 Task: Open an excel sheet with  and write heading  Customer order data  Add 10 people name:-  'David White, Emily Green, Andrew Baker, Madison Evans, Logan King, Grace Hill, Gabriel Young, Elizabeth Flores, Samuel Reed, Avery Nelson. ' in April Last week sales are  10020 to 20050. customer order name:-  Nike shoe, Adidas shoe, Gucci T-shirt, Louis Vuitton bag, Zara Shirt, H&M jeans, Chanel perfume, Versace perfume, Ralph Lauren, Prada Shirtcustomer order price in between:-  10000 to 15000. Save page auditingSalesTrends_2024
Action: Mouse moved to (105, 106)
Screenshot: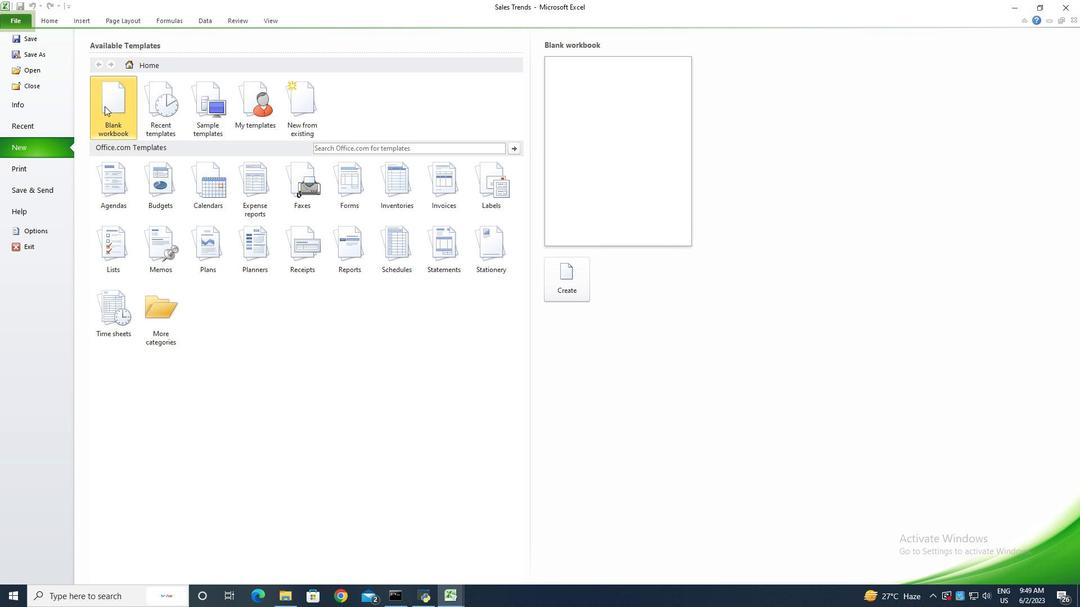 
Action: Mouse pressed left at (105, 106)
Screenshot: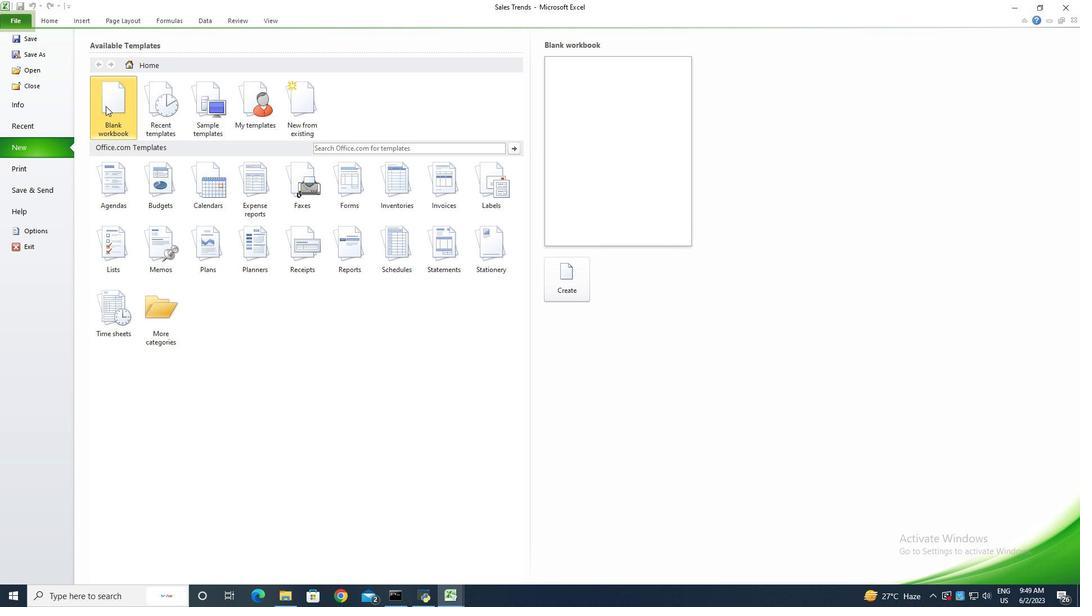
Action: Mouse moved to (540, 281)
Screenshot: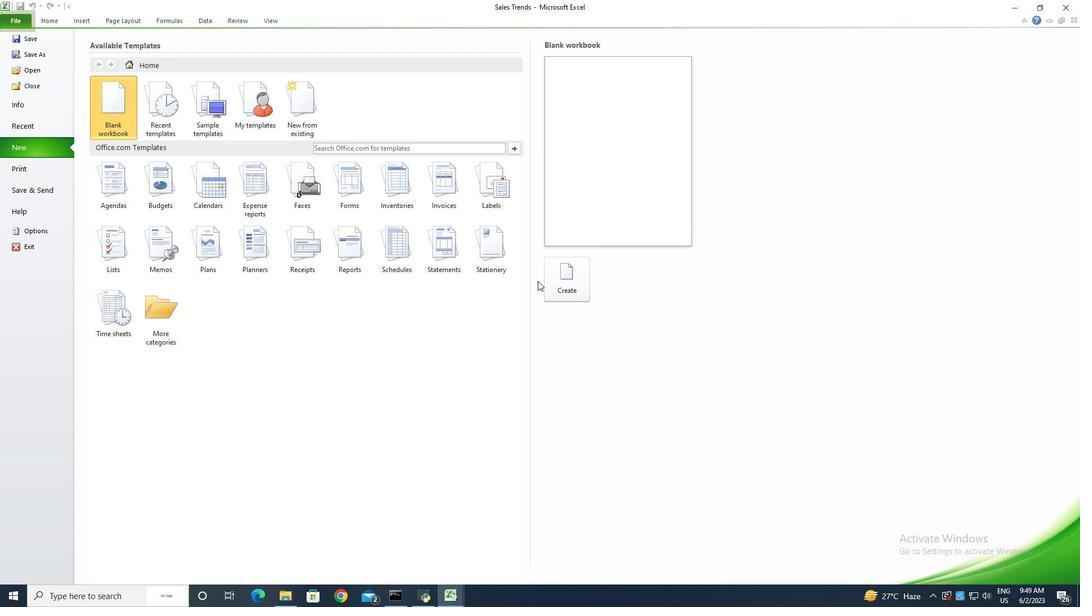 
Action: Mouse pressed left at (540, 281)
Screenshot: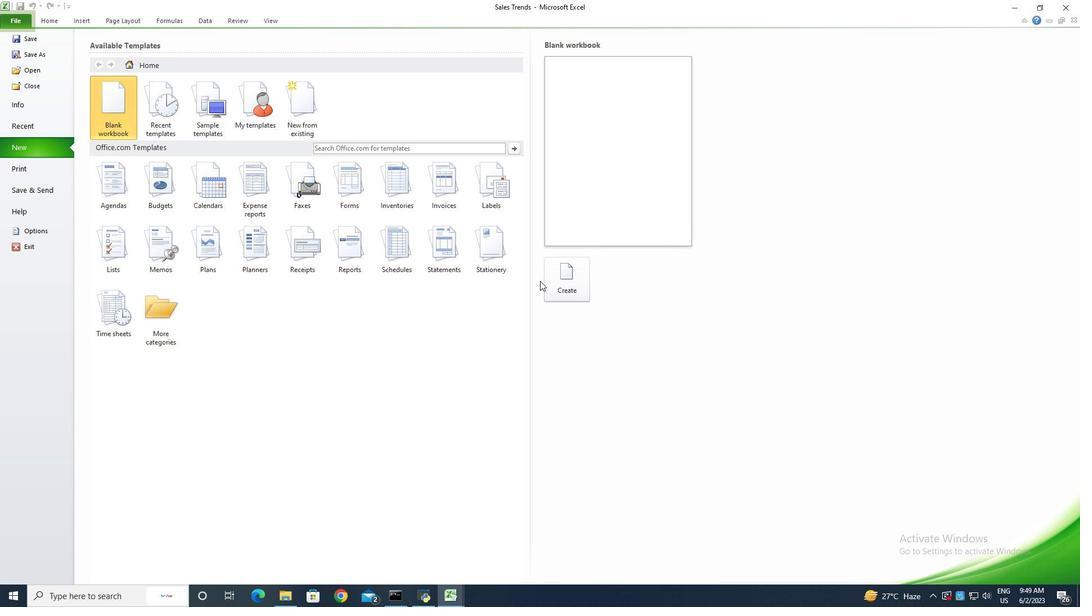 
Action: Mouse moved to (558, 283)
Screenshot: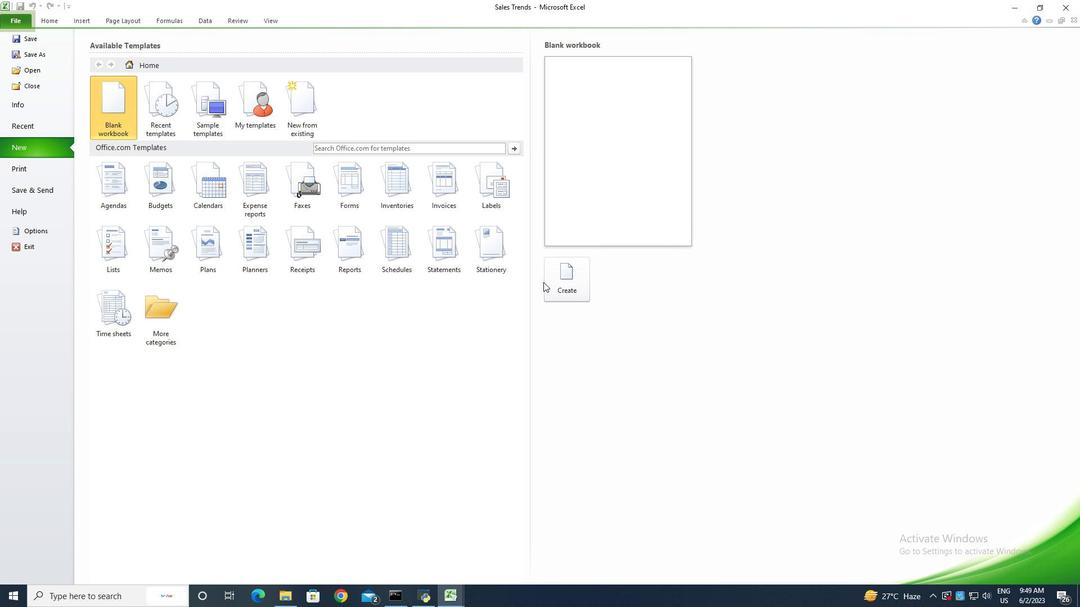 
Action: Mouse pressed left at (558, 283)
Screenshot: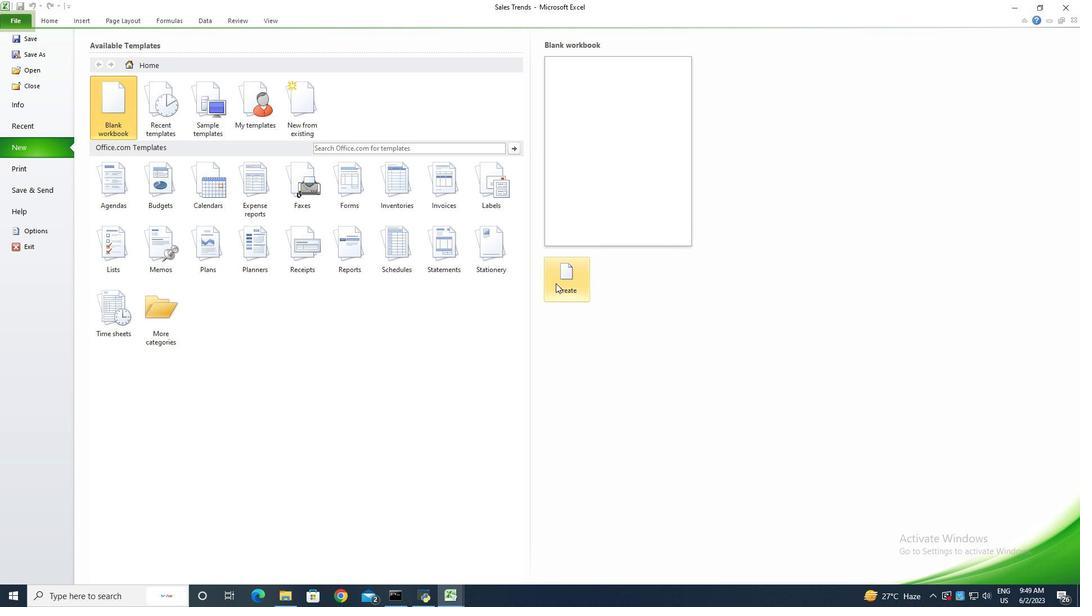 
Action: Key pressed <Key.shift><Key.shift>Cusat<Key.backspace><Key.backspace>tomer<Key.space><Key.shift><Key.shift><Key.shift><Key.shift>Order<Key.space><Key.shift><Key.shift><Key.shift><Key.shift>Data<Key.enter><Key.shift>Pepole<Key.space><Key.shift>Name<Key.enter><Key.shift><Key.shift><Key.shift><Key.shift><Key.shift>David<Key.space><Key.shift>WHITE<Key.enter><Key.shift><Key.shift><Key.shift><Key.shift><Key.shift><Key.shift><Key.shift><Key.shift><Key.shift>Emily<Key.space><Key.shift>Green<Key.enter><Key.shift>Andrew<Key.space><Key.shift>Baker<Key.enter><Key.shift>Madison<Key.space><Key.shift>Evans<Key.enter><Key.shift>Logan<Key.space><Key.shift>Kinhg<Key.backspace><Key.backspace>g<Key.enter><Key.shift>Grace<Key.space><Key.shift>Hill<Key.enter><Key.shift>Gabriel<Key.space><Key.shift>Young<Key.enter><Key.shift><Key.shift><Key.shift><Key.shift><Key.shift><Key.shift><Key.shift><Key.shift><Key.shift><Key.shift><Key.shift>eli<Key.backspace><Key.backspace><Key.backspace><Key.shift><Key.shift><Key.shift><Key.shift><Key.shift><Key.shift>eliza<Key.backspace><Key.backspace><Key.backspace><Key.backspace><Key.backspace><Key.backspace><Key.shift><Key.shift><Key.shift><Key.shift><Key.shift><Key.shift><Key.shift><Key.shift><Key.shift><Key.shift><Key.shift><Key.shift><Key.shift><Key.shift><Key.shift><Key.shift><Key.shift><Key.shift><Key.shift><Key.shift><Key.shift><Key.shift><Key.shift><Key.shift><Key.shift><Key.shift><Key.shift><Key.shift><Key.shift><Key.shift><Key.shift><Key.shift><Key.shift><Key.shift><Key.shift><Key.shift><Key.shift><Key.shift><Key.shift><Key.shift>Eli<Key.shift><Key.shift><Key.shift>zabeth<Key.space><Key.shift><Key.shift><Key.shift><Key.shift><Key.shift><Key.shift><Key.shift>Flores<Key.enter><Key.shift><Key.shift>Samuel<Key.space><Key.shift>Reed<Key.enter><Key.shift>Avery<Key.space><Key.shift>Nelson
Screenshot: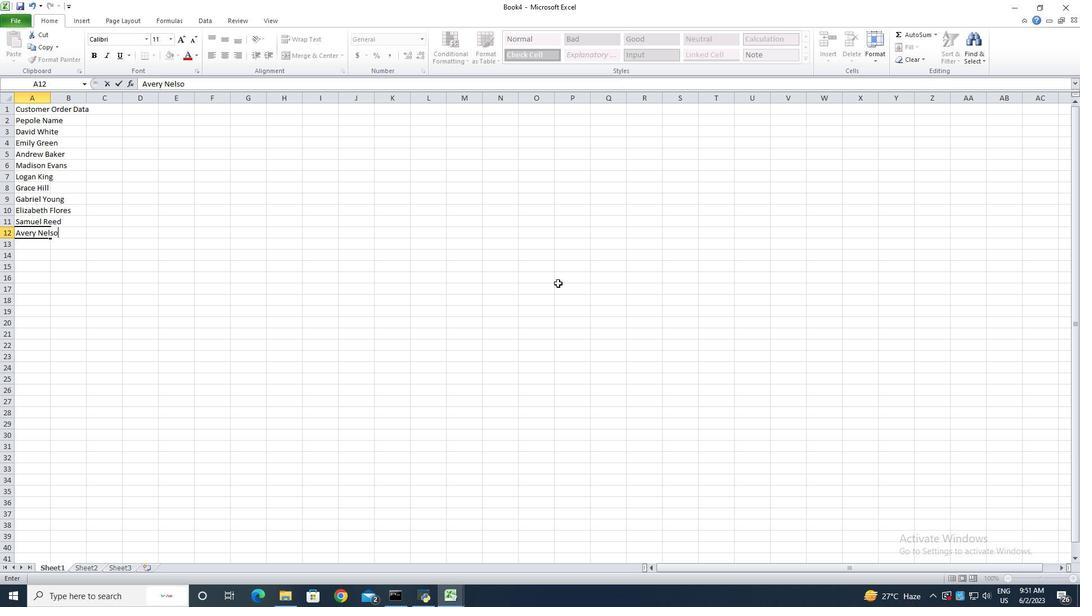 
Action: Mouse moved to (50, 97)
Screenshot: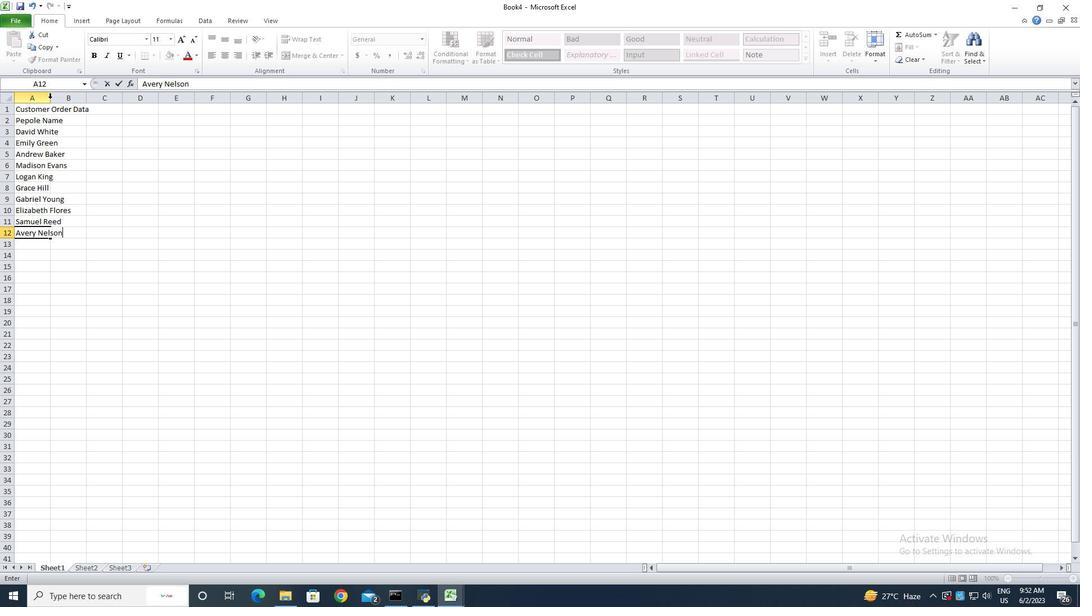 
Action: Key pressed <Key.enter>
Screenshot: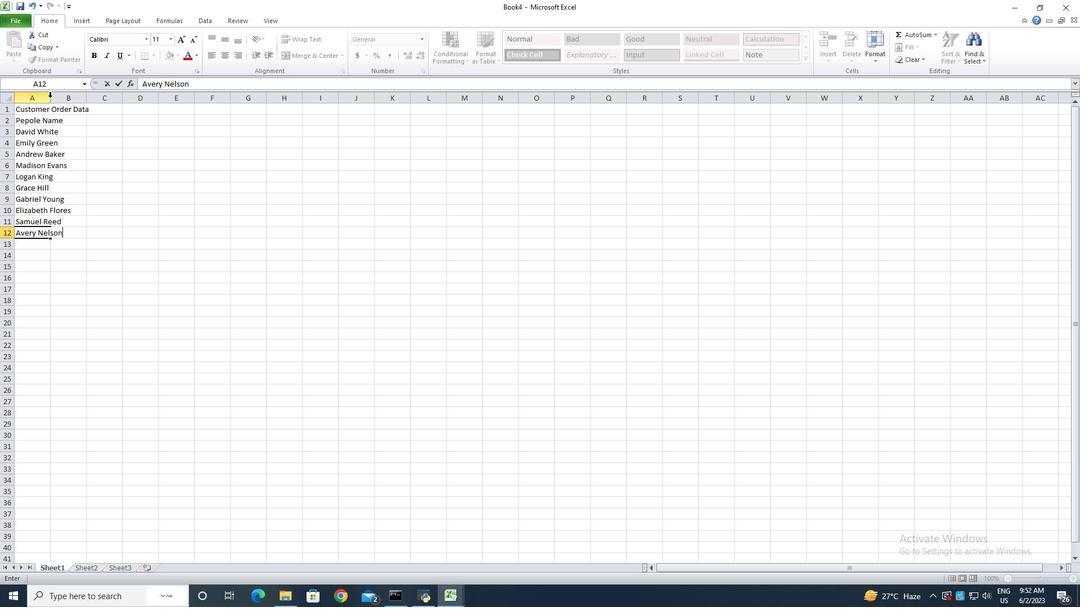 
Action: Mouse pressed left at (50, 97)
Screenshot: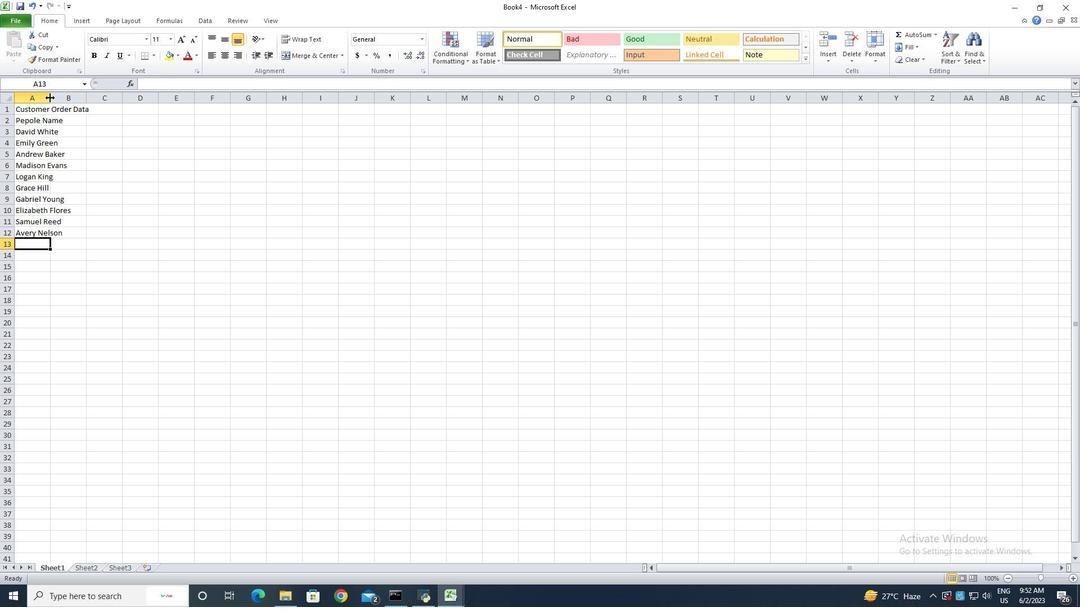 
Action: Mouse pressed left at (50, 97)
Screenshot: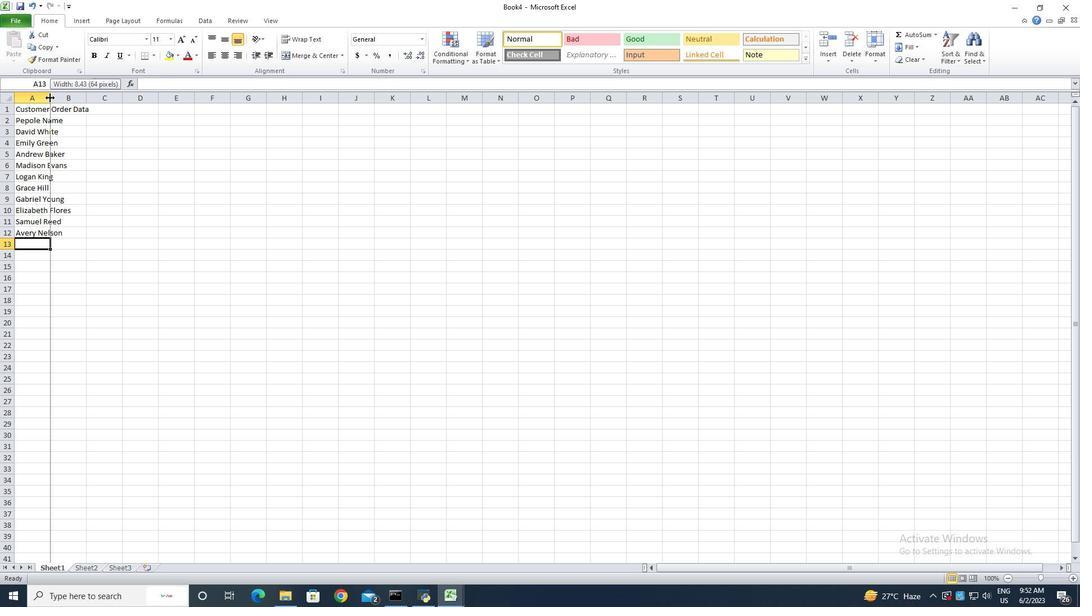 
Action: Mouse moved to (107, 123)
Screenshot: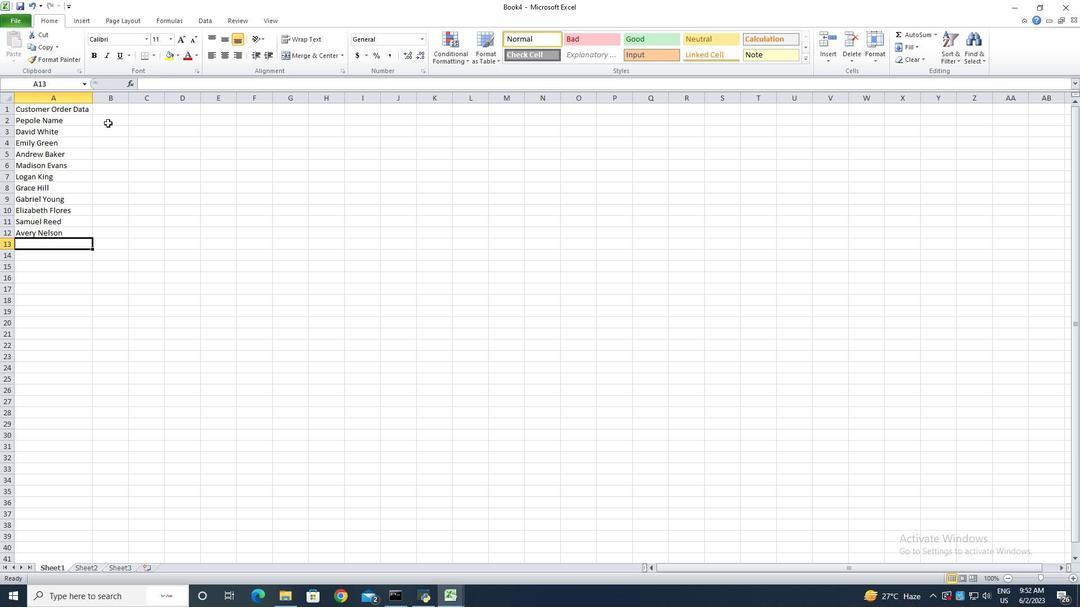 
Action: Mouse pressed left at (107, 123)
Screenshot: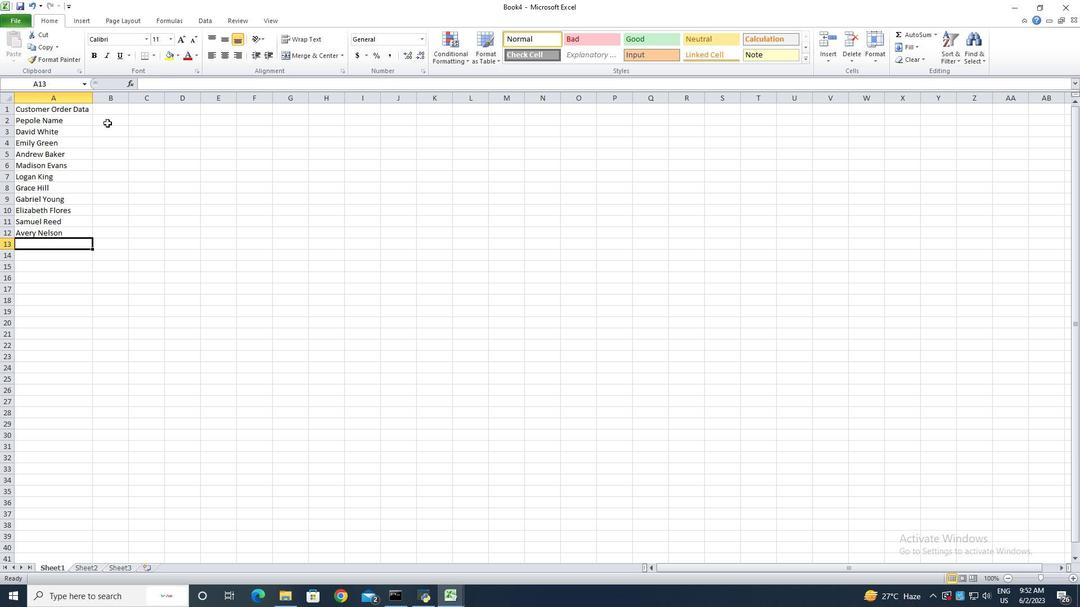 
Action: Mouse moved to (107, 122)
Screenshot: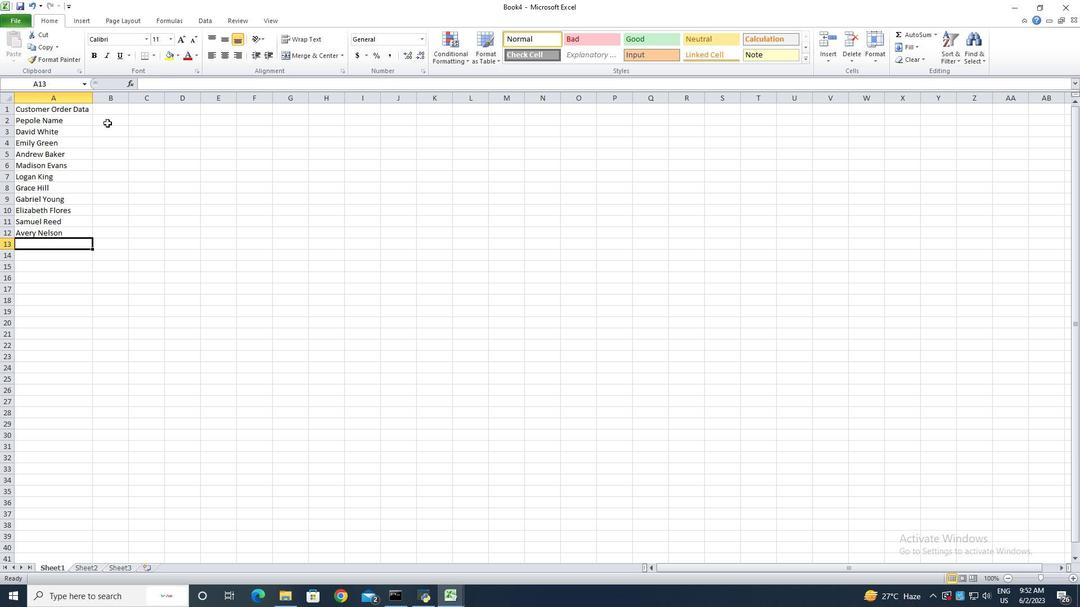 
Action: Key pressed <Key.shift><Key.shift><Key.shift><Key.shift><Key.shift><Key.shift>April<Key.space><Key.shift>Last<Key.space><Key.shift>Week<Key.space><Key.shift>Sales<Key.enter>10020<Key.enter>10050<Key.enter>10080<Key.enter>11000<Key.enter>13000<Key.enter>1450<Key.enter><Key.backspace><Key.up><Key.backspace>14500<Key.enter>16000<Key.enter>17000<Key.enter>19000<Key.enter>200050<Key.backspace><Key.backspace><Key.backspace>50<Key.enter>
Screenshot: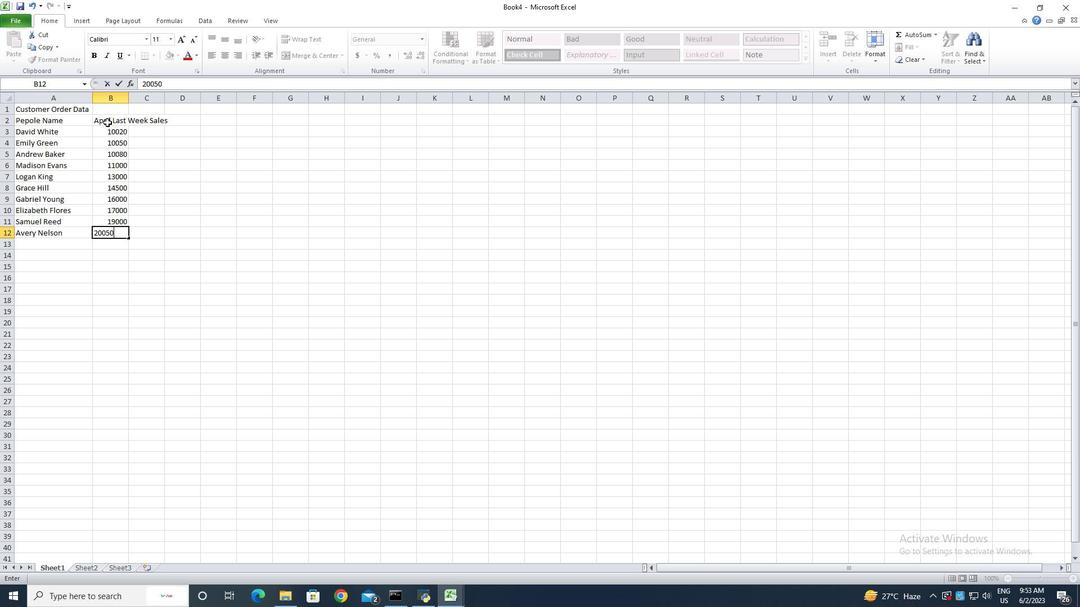 
Action: Mouse moved to (127, 95)
Screenshot: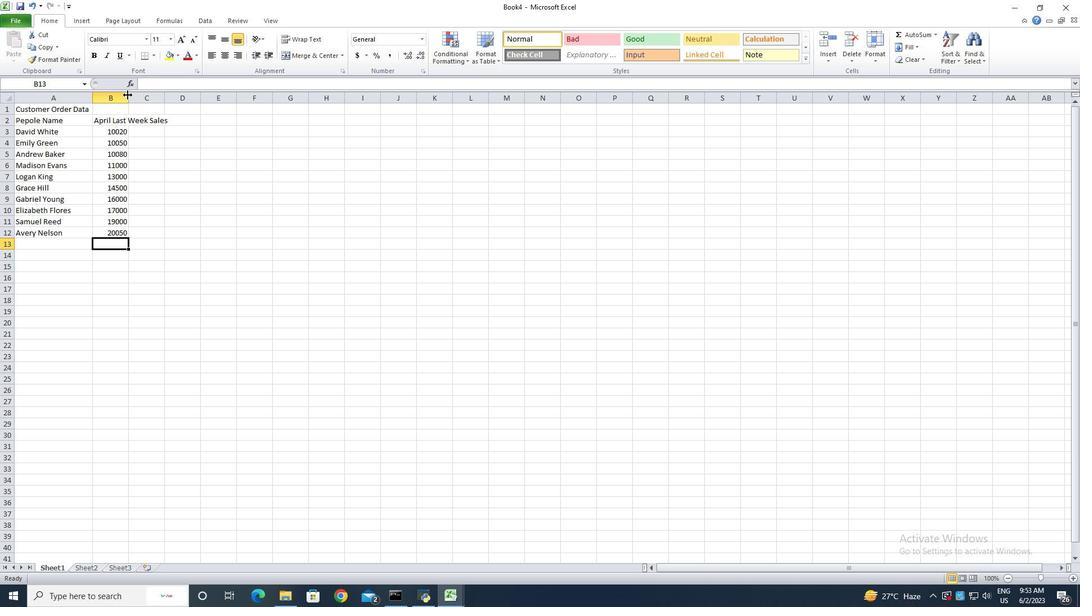
Action: Mouse pressed left at (127, 95)
Screenshot: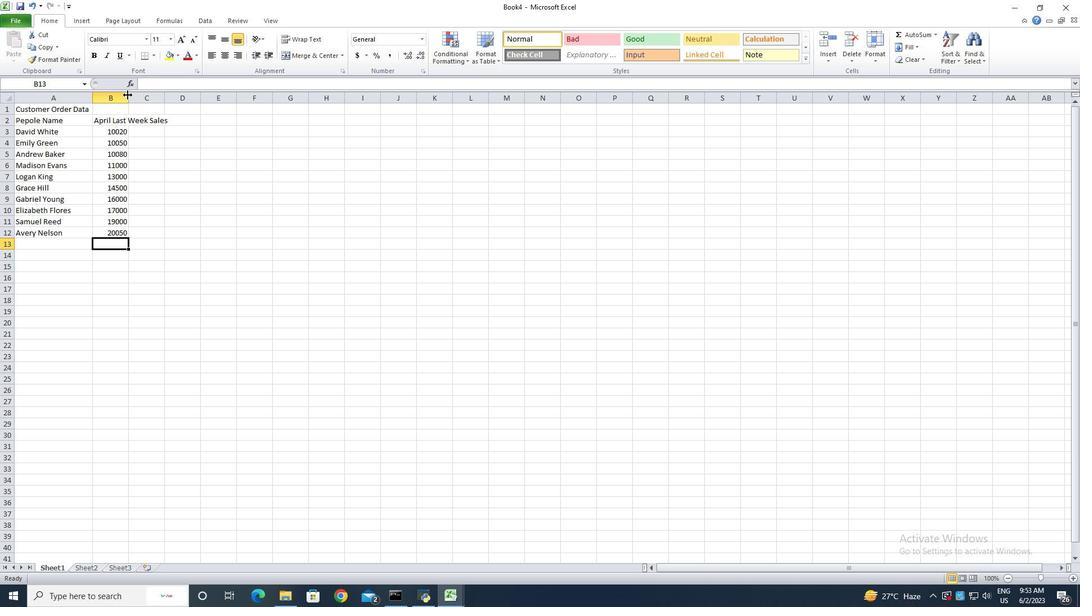 
Action: Mouse pressed left at (127, 95)
Screenshot: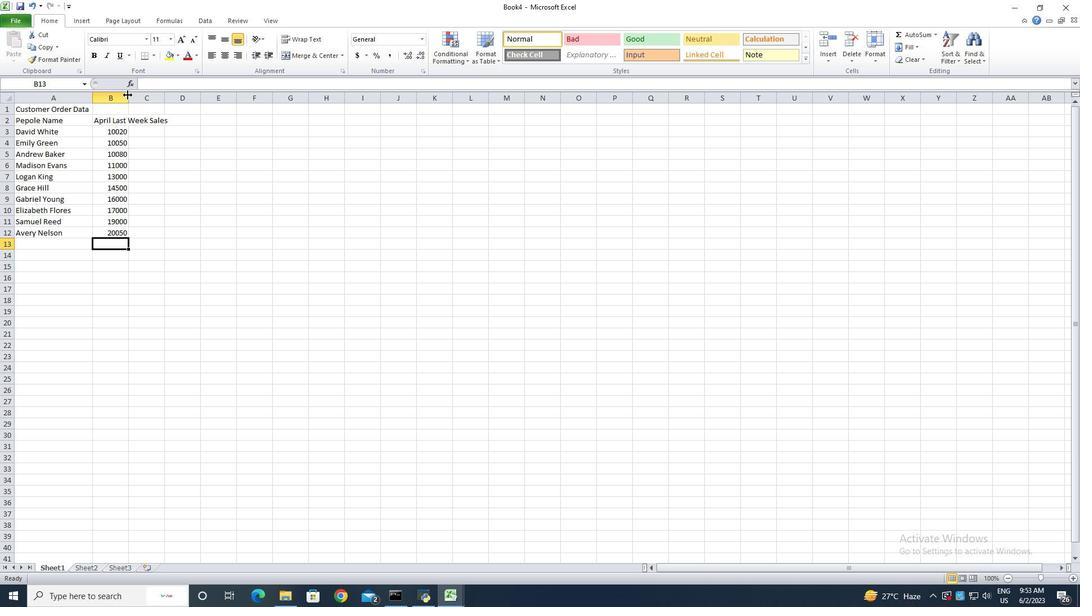 
Action: Mouse moved to (189, 121)
Screenshot: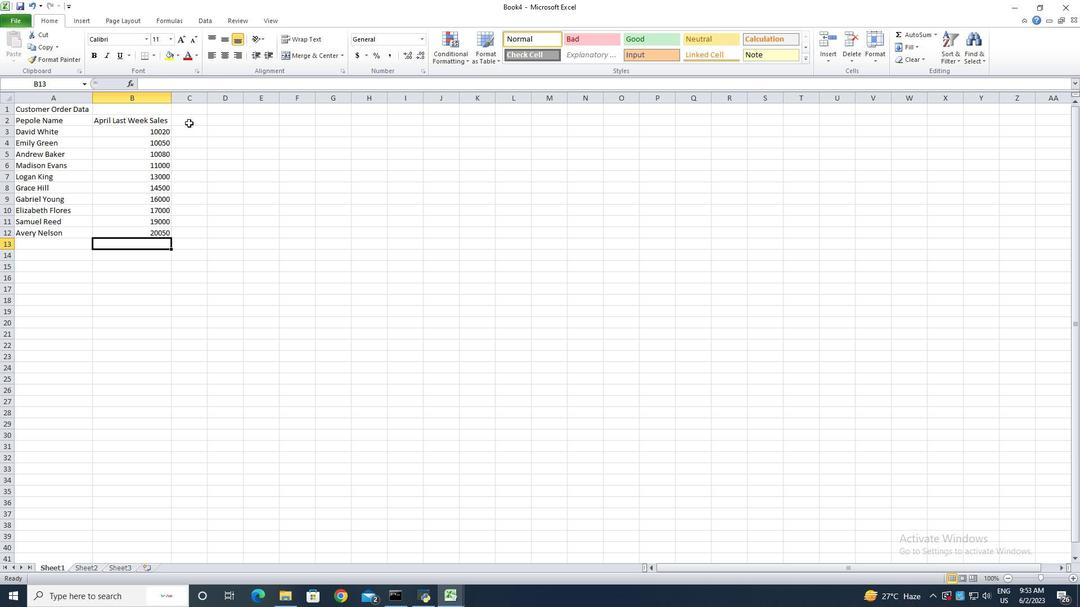 
Action: Mouse pressed left at (189, 121)
Screenshot: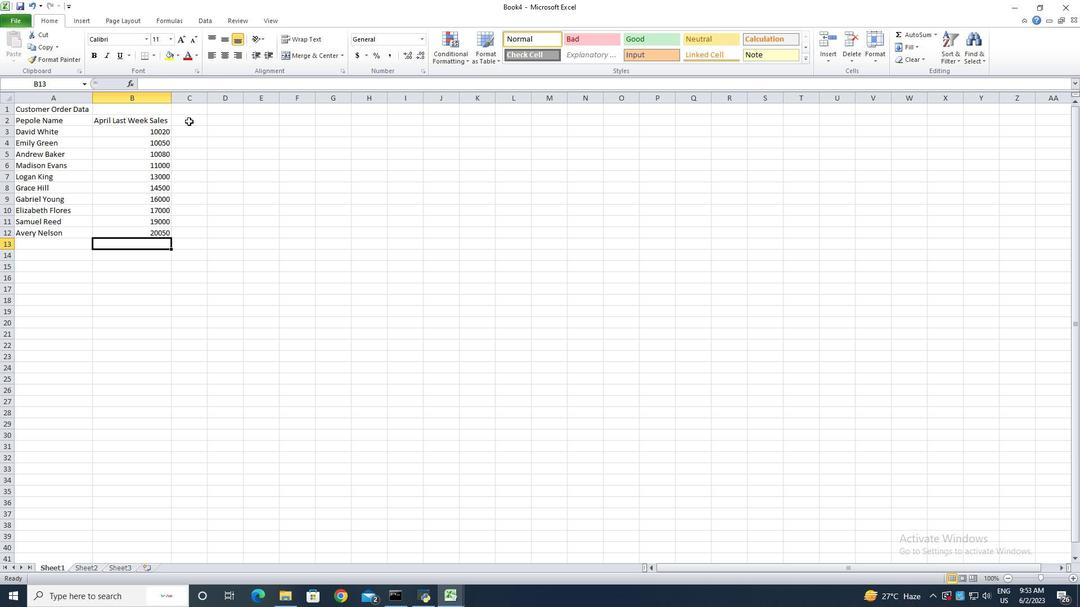 
Action: Key pressed <Key.shift>Customer<Key.space><Key.shift><Key.shift><Key.shift><Key.shift><Key.shift><Key.shift>Order<Key.space><Key.shift>Name<Key.enter><Key.shift><Key.shift><Key.shift><Key.shift><Key.shift><Key.shift><Key.shift><Key.shift><Key.shift>Noike<Key.space>shoe<Key.backspace><Key.backspace><Key.backspace><Key.backspace><Key.backspace><Key.backspace><Key.backspace><Key.backspace><Key.backspace>ike<Key.space><Key.shift>Shoe<Key.enter><Key.shift>Adidas<Key.space><Key.shift>Shoe<Key.enter><Key.shift><Key.shift><Key.shift><Key.shift><Key.shift><Key.shift><Key.shift><Key.shift><Key.shift>Gucci<Key.space><Key.shift>T-<Key.shift>Shiort<Key.backspace><Key.backspace><Key.backspace><Key.backspace>irt<Key.enter><Key.shift>Louis<Key.space><Key.shift>Vuiy<Key.backspace>tton<Key.space><Key.shift><Key.shift><Key.shift><Key.shift><Key.shift><Key.shift><Key.shift><Key.shift><Key.shift><Key.shift>Bag<Key.enter><Key.shift><Key.shift><Key.shift><Key.shift><Key.shift>Z<Key.shift>ara<Key.space><Key.shift>Shirt<Key.enter><Key.shift><Key.shift>H&M<Key.space><Key.shift><Key.shift>Jeans<Key.enter><Key.shift>Chanel<Key.space><Key.shift><Key.shift>Oerd<Key.backspace>fume<Key.enter><Key.shift>Versace<Key.space><Key.shift>Perfume<Key.enter><Key.shift><Key.shift><Key.shift><Key.shift><Key.shift><Key.shift><Key.shift><Key.shift><Key.shift><Key.shift>Ralph<Key.space><Key.shift><Key.shift><Key.shift><Key.shift><Key.shift><Key.shift><Key.shift><Key.shift><Key.shift>Lauren<Key.enter><Key.shift><Key.shift><Key.shift><Key.shift><Key.shift>Prada<Key.space><Key.shift><Key.shift><Key.shift><Key.shift><Key.shift><Key.shift><Key.shift><Key.shift><Key.shift><Key.shift><Key.shift><Key.shift><Key.shift><Key.shift><Key.shift><Key.shift><Key.shift><Key.shift><Key.shift><Key.shift><Key.shift><Key.shift><Key.shift><Key.shift><Key.shift><Key.shift><Key.shift><Key.shift>Shirts
Screenshot: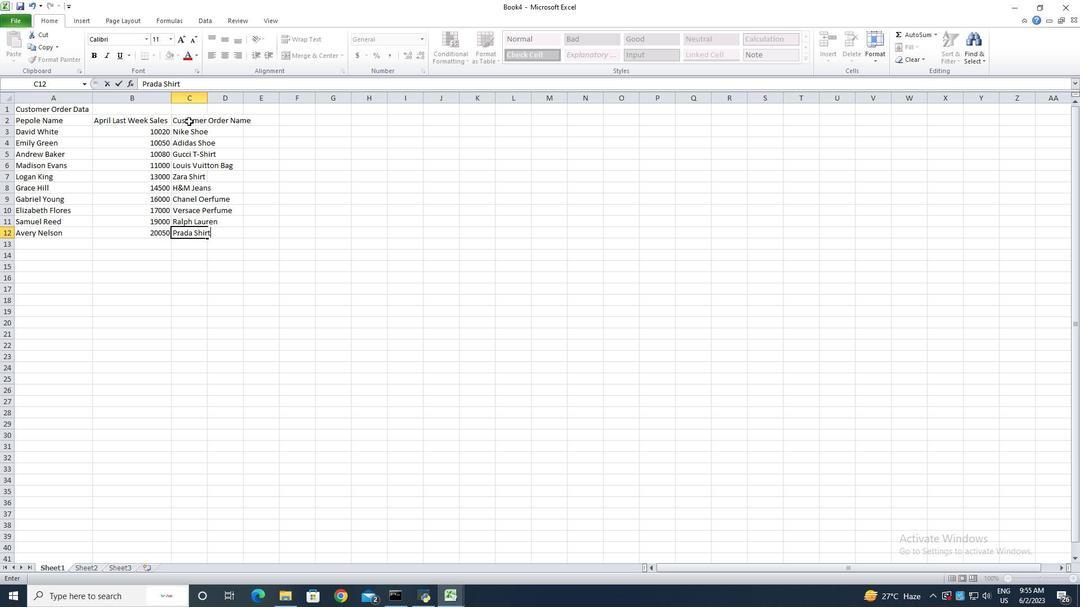 
Action: Mouse moved to (210, 140)
Screenshot: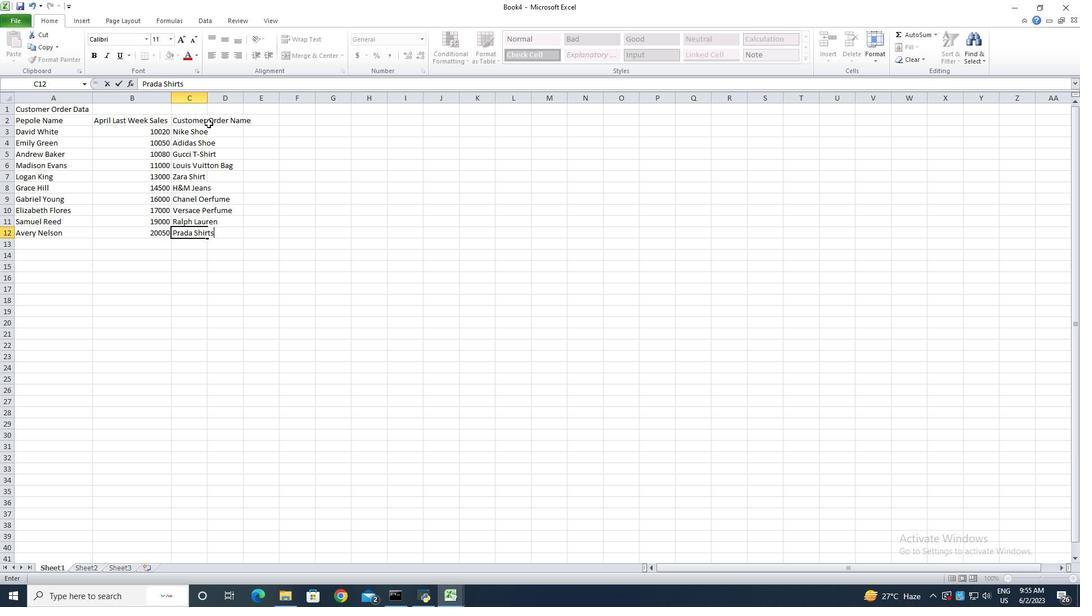 
Action: Key pressed <Key.enter>
Screenshot: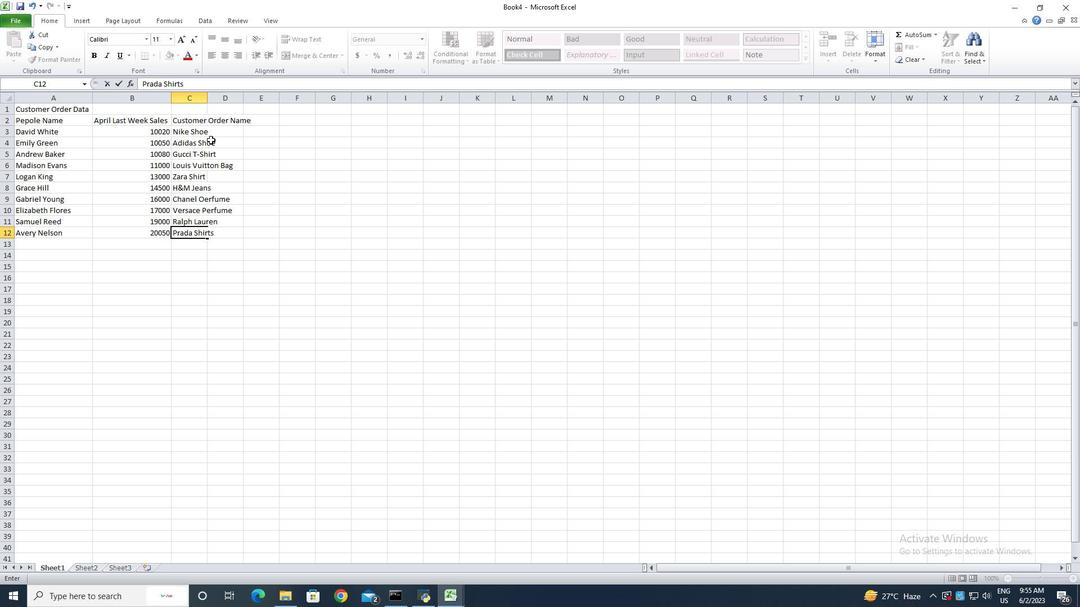 
Action: Mouse moved to (209, 99)
Screenshot: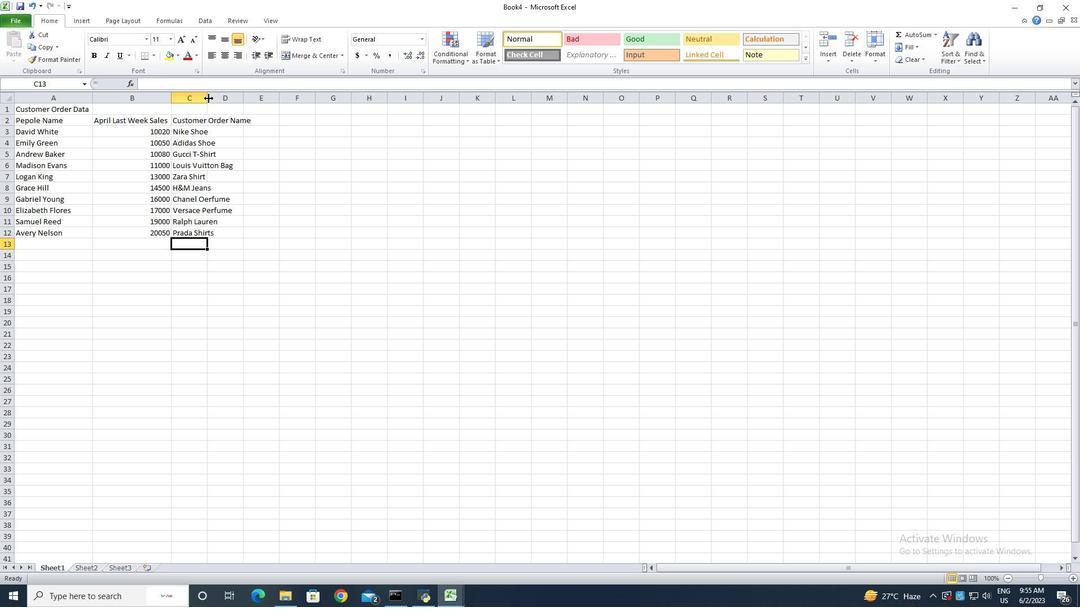 
Action: Mouse pressed left at (209, 99)
Screenshot: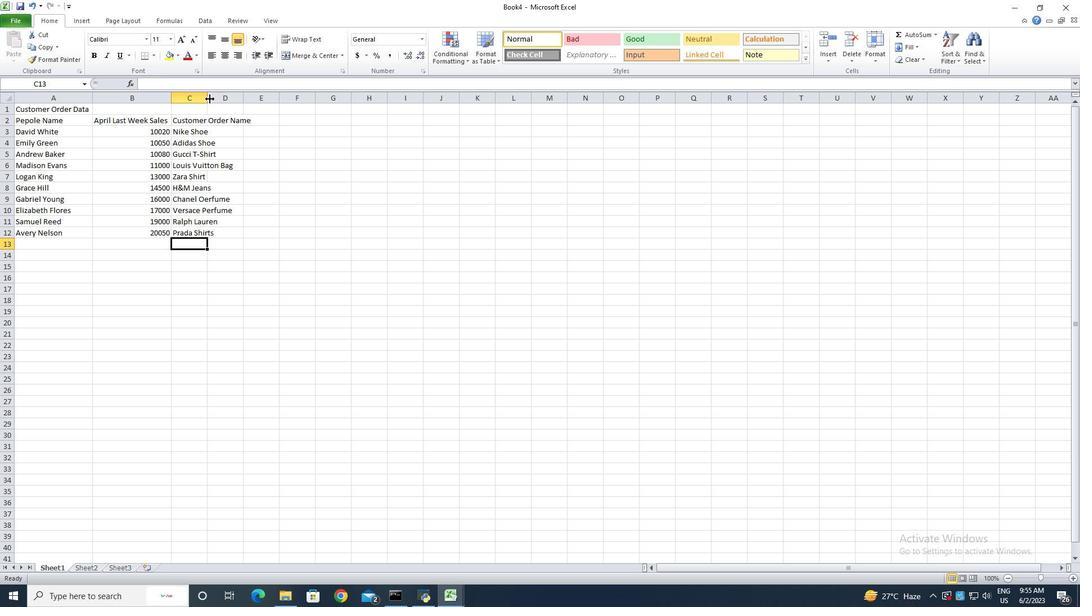 
Action: Mouse pressed left at (209, 99)
Screenshot: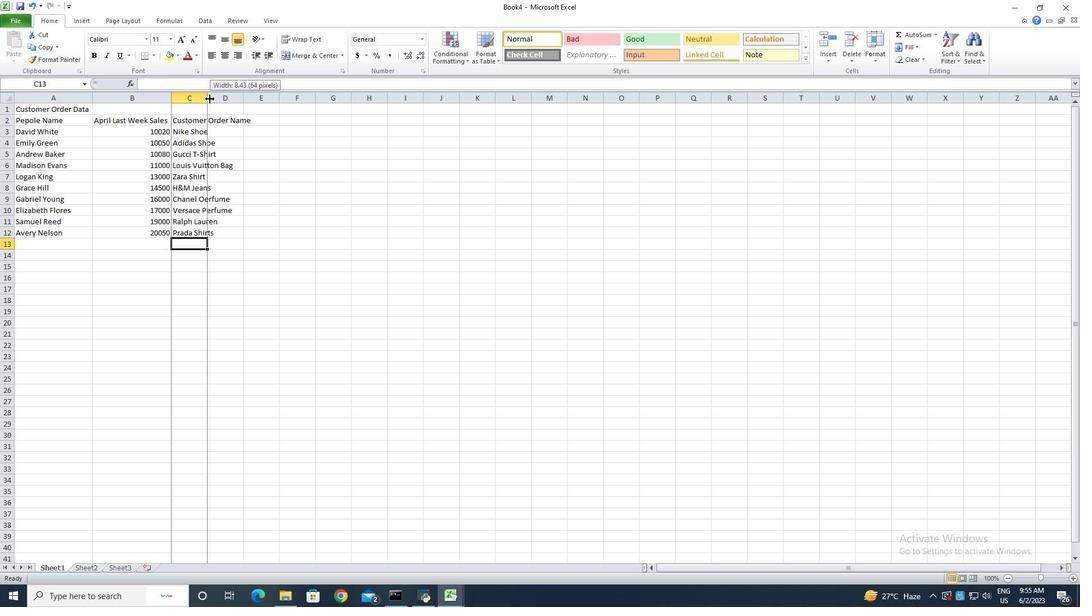 
Action: Mouse moved to (266, 122)
Screenshot: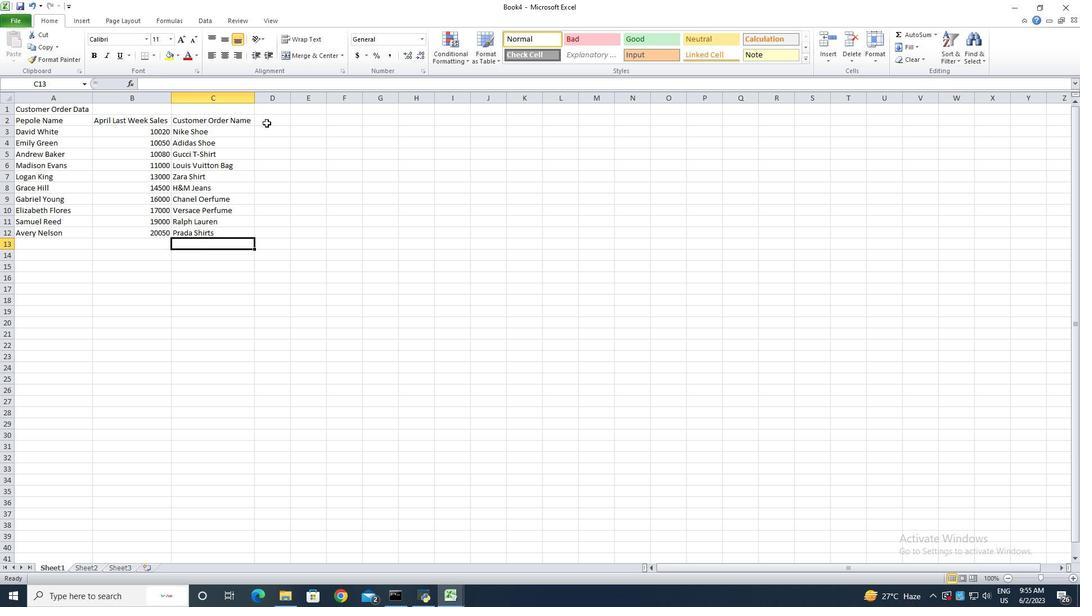 
Action: Mouse pressed left at (266, 122)
Screenshot: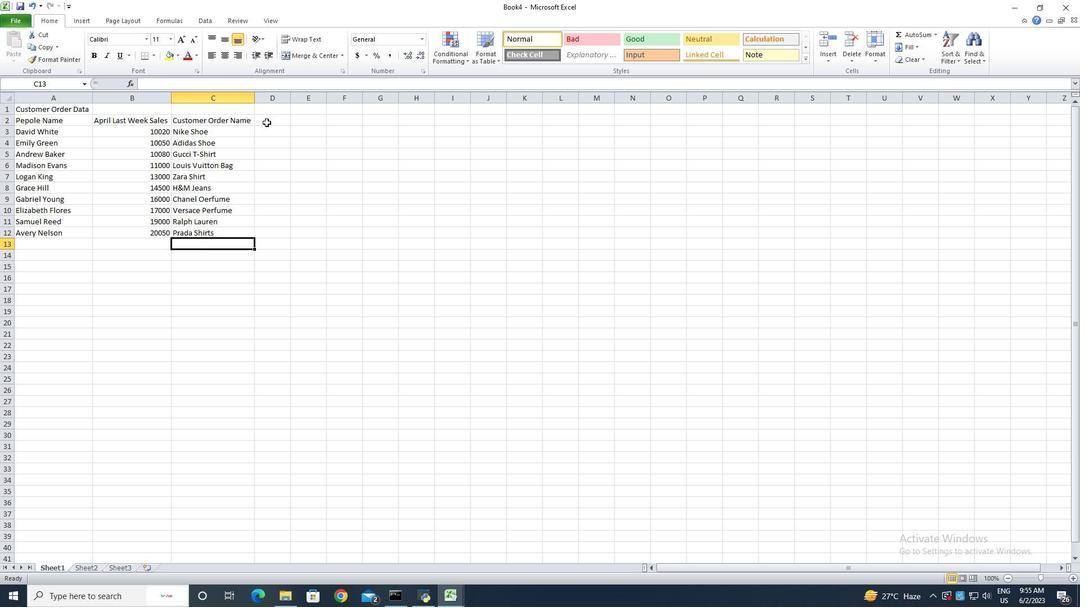 
Action: Key pressed <Key.shift><Key.shift><Key.shift><Key.shift><Key.shift><Key.shift><Key.shift><Key.shift><Key.shift><Key.shift><Key.shift><Key.shift><Key.shift><Key.shift><Key.shift><Key.shift><Key.shift><Key.shift><Key.shift><Key.shift><Key.shift><Key.shift><Key.shift><Key.shift><Key.shift><Key.shift><Key.shift><Key.shift><Key.shift><Key.shift><Key.shift><Key.shift>Customer<Key.space><Key.shift>Order<Key.space><Key.shift><Key.shift>Price<Key.enter>10000<Key.enter>11000<Key.enter>11500<Key.enter>12000<Key.enter>12600<Key.enter>13000<Key.enter>137000<Key.enter>14000<Key.enter><Key.up><Key.up><Key.backspace>130<Key.backspace>700<Key.enter><Key.enter>14500<Key.enter>15000<Key.enter>
Screenshot: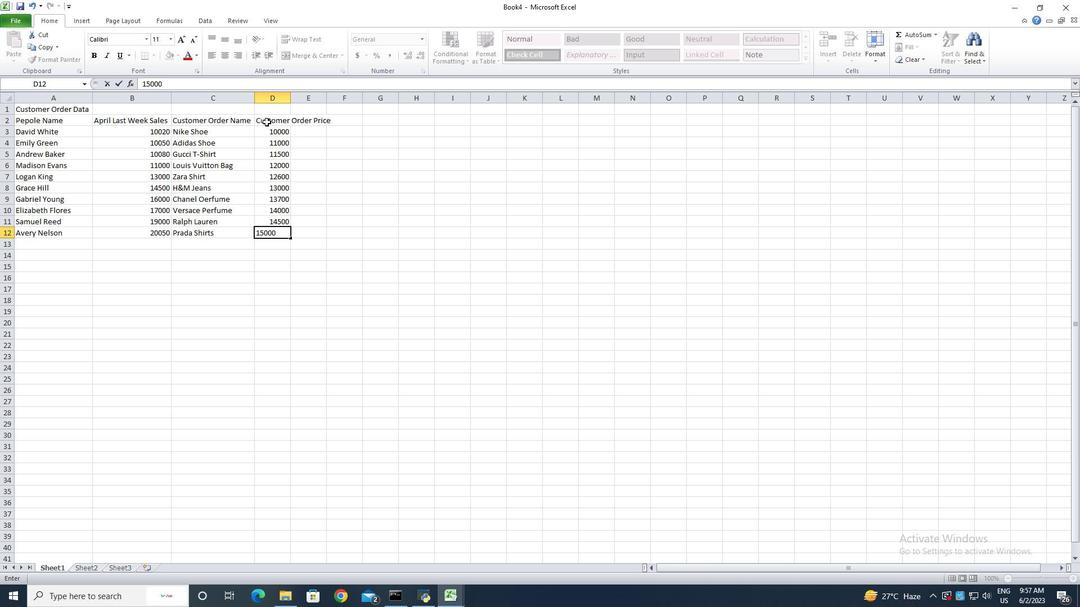 
Action: Mouse moved to (63, 109)
Screenshot: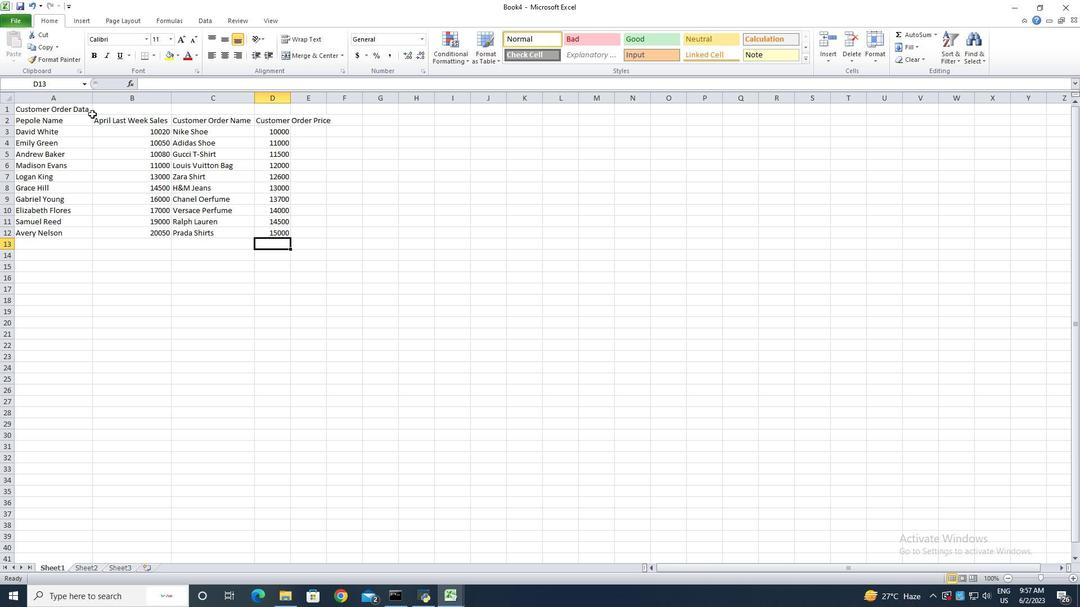 
Action: Mouse pressed left at (63, 109)
Screenshot: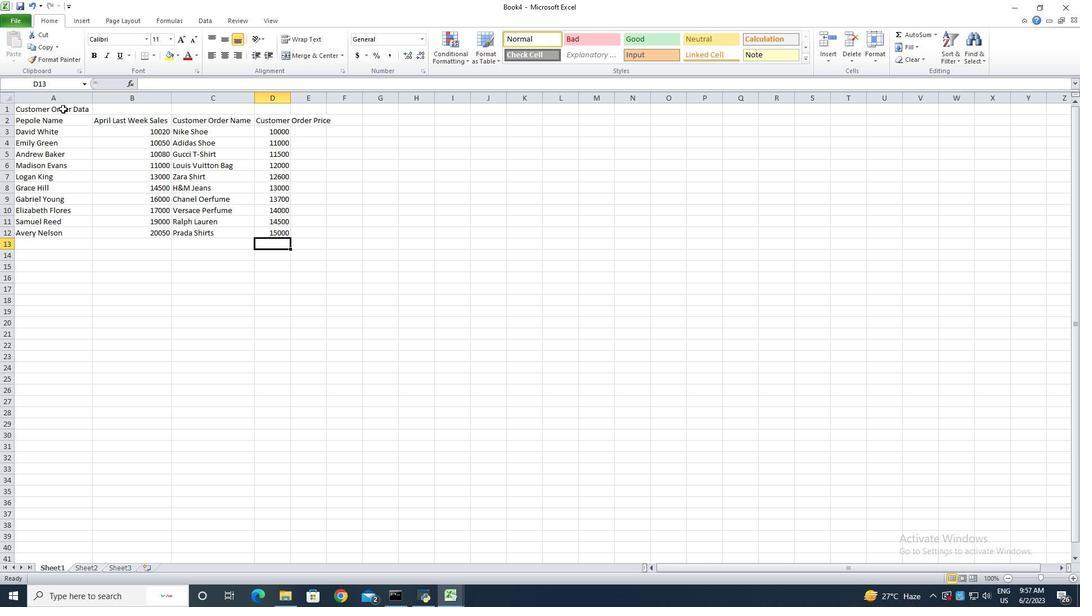 
Action: Mouse moved to (70, 111)
Screenshot: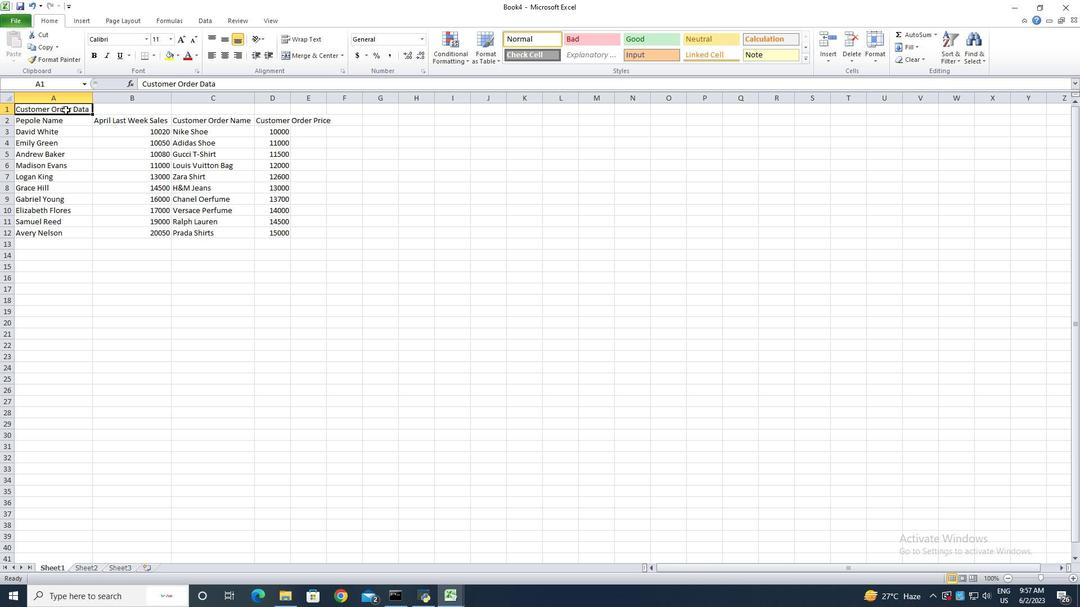 
Action: Mouse pressed left at (70, 111)
Screenshot: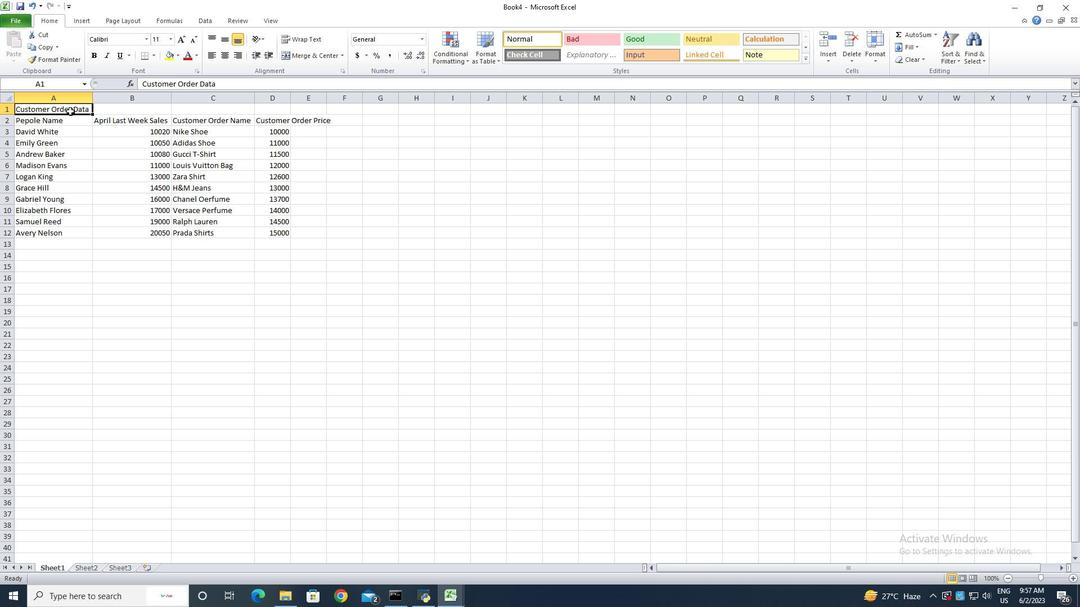 
Action: Mouse moved to (363, 235)
Screenshot: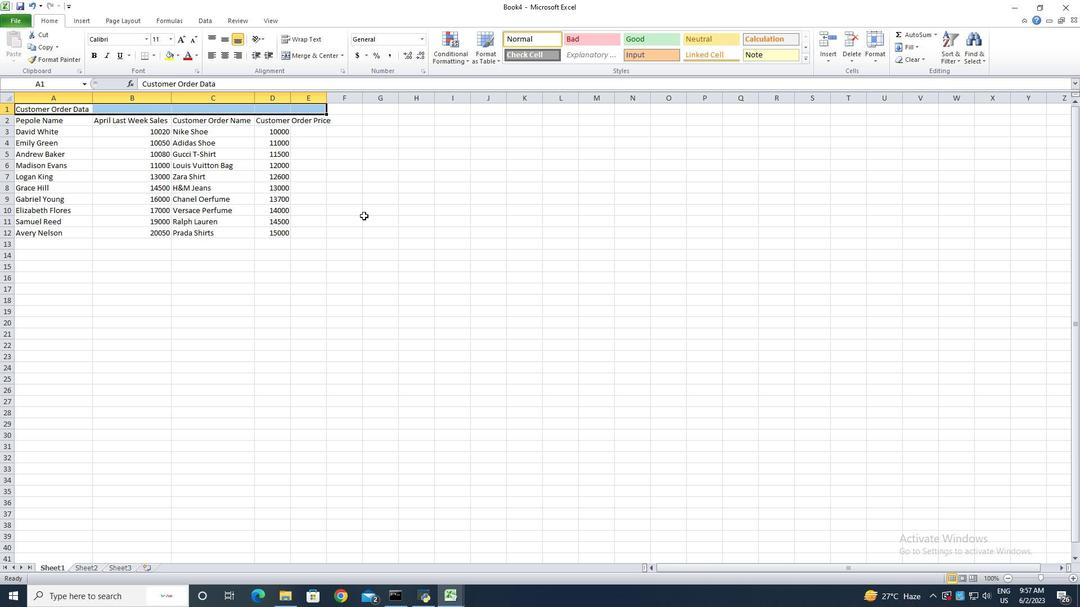 
Action: Mouse pressed left at (363, 235)
Screenshot: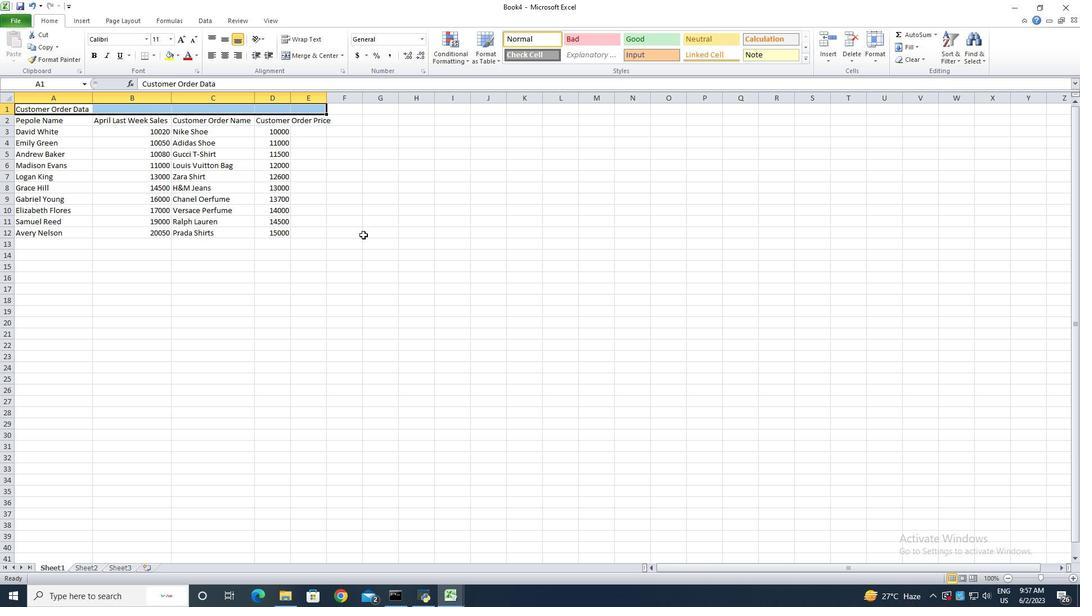 
Action: Mouse moved to (291, 99)
Screenshot: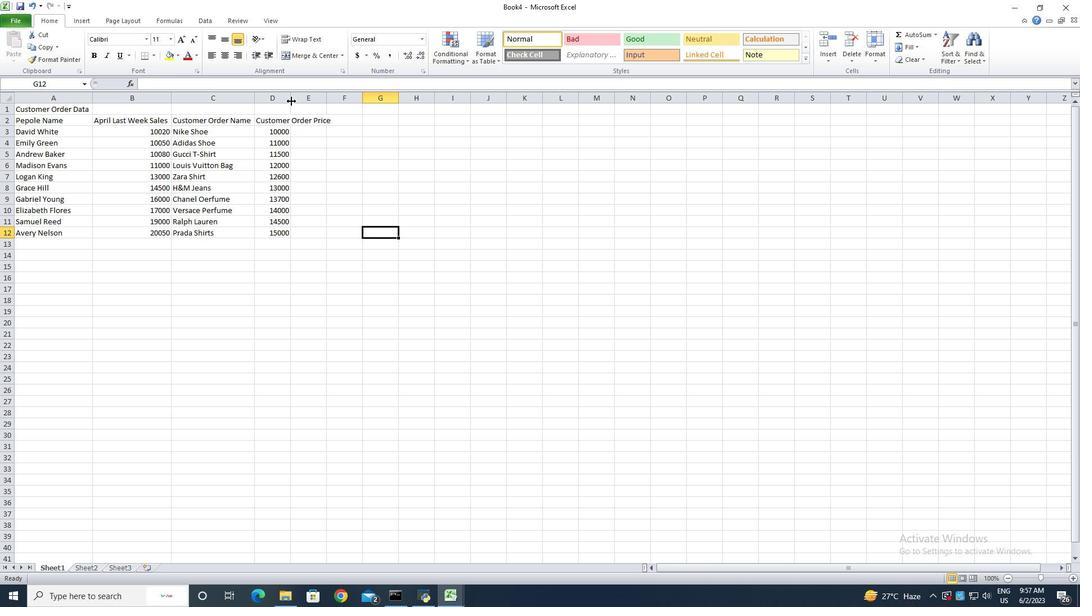 
Action: Mouse pressed left at (291, 99)
Screenshot: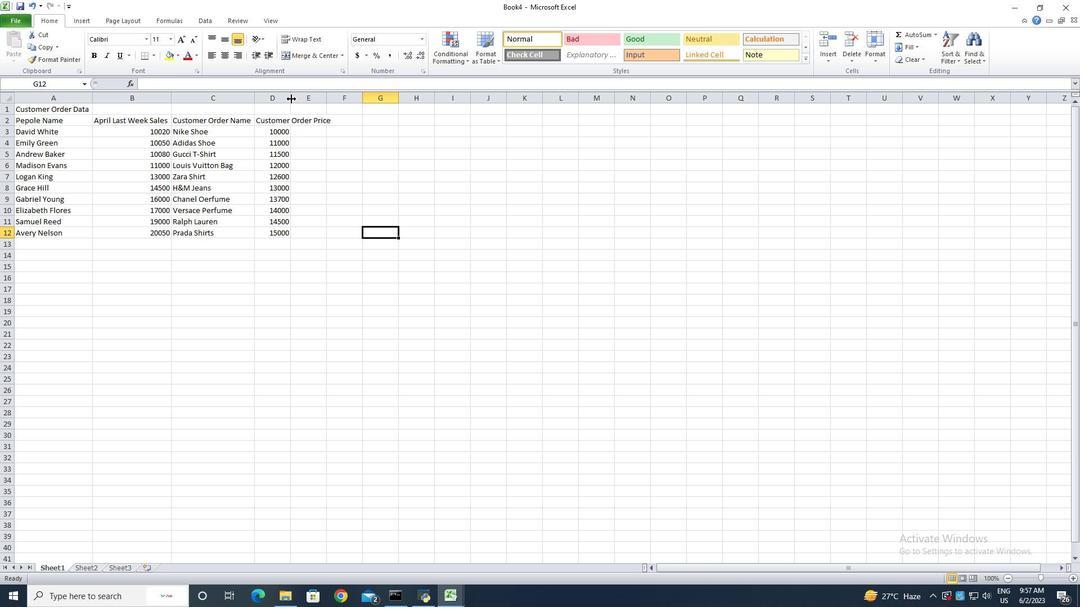 
Action: Mouse pressed left at (291, 99)
Screenshot: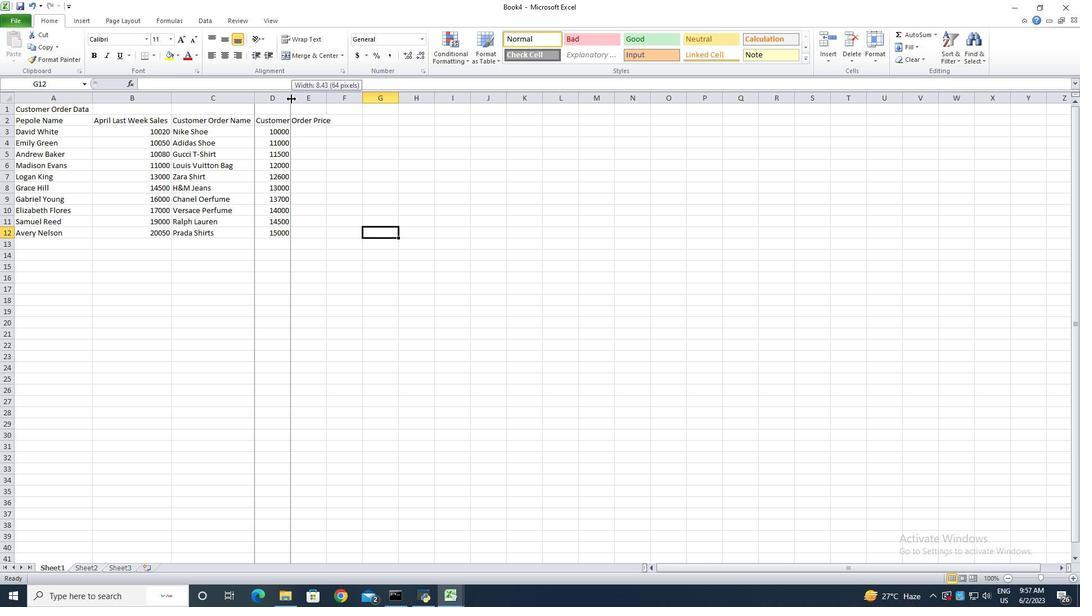 
Action: Mouse moved to (73, 110)
Screenshot: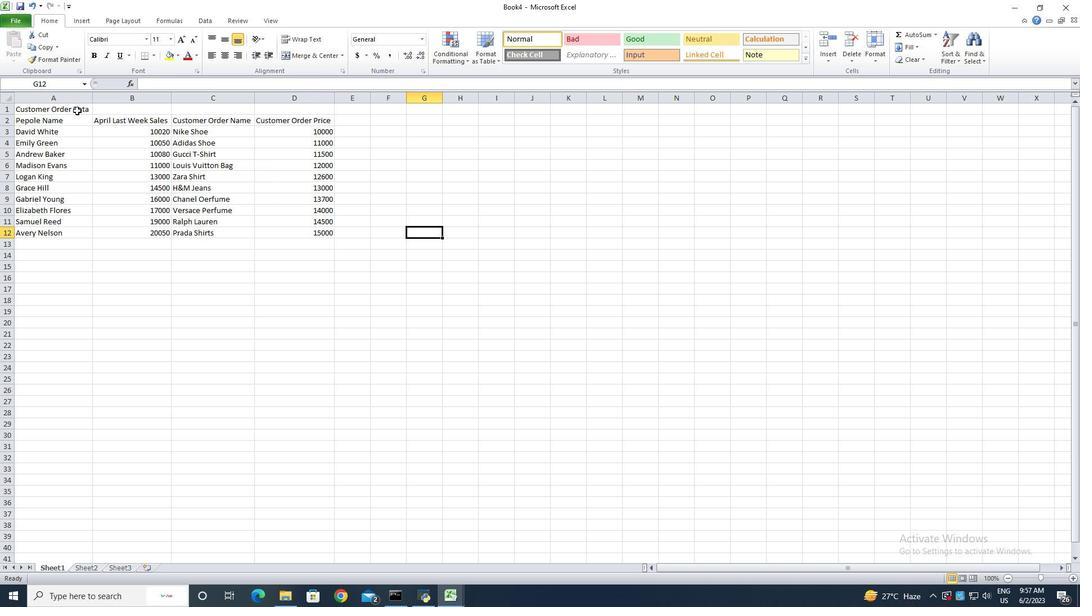 
Action: Mouse pressed left at (73, 110)
Screenshot: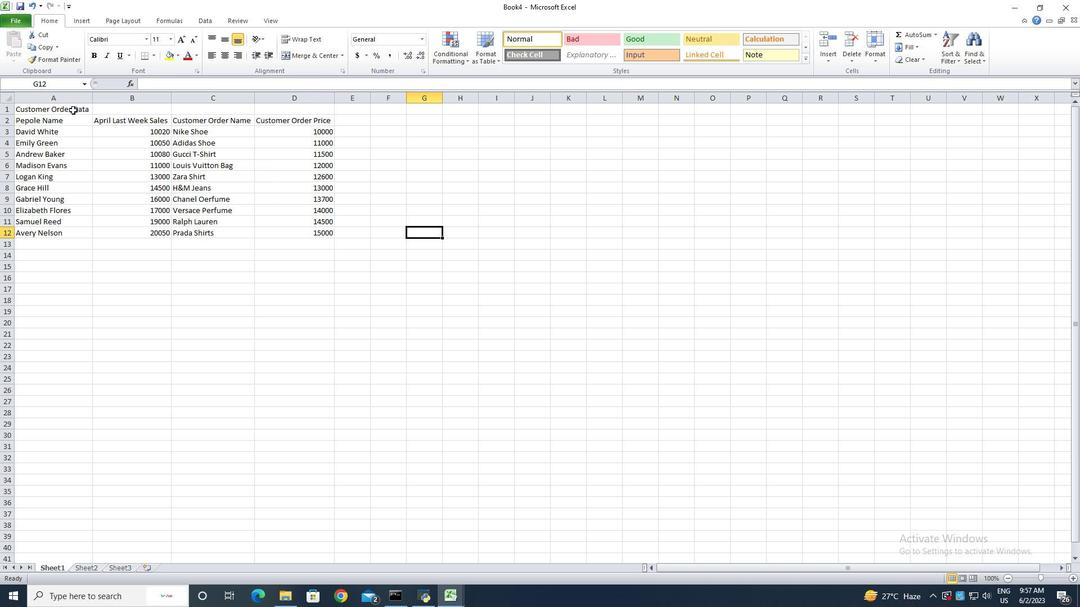 
Action: Mouse moved to (74, 110)
Screenshot: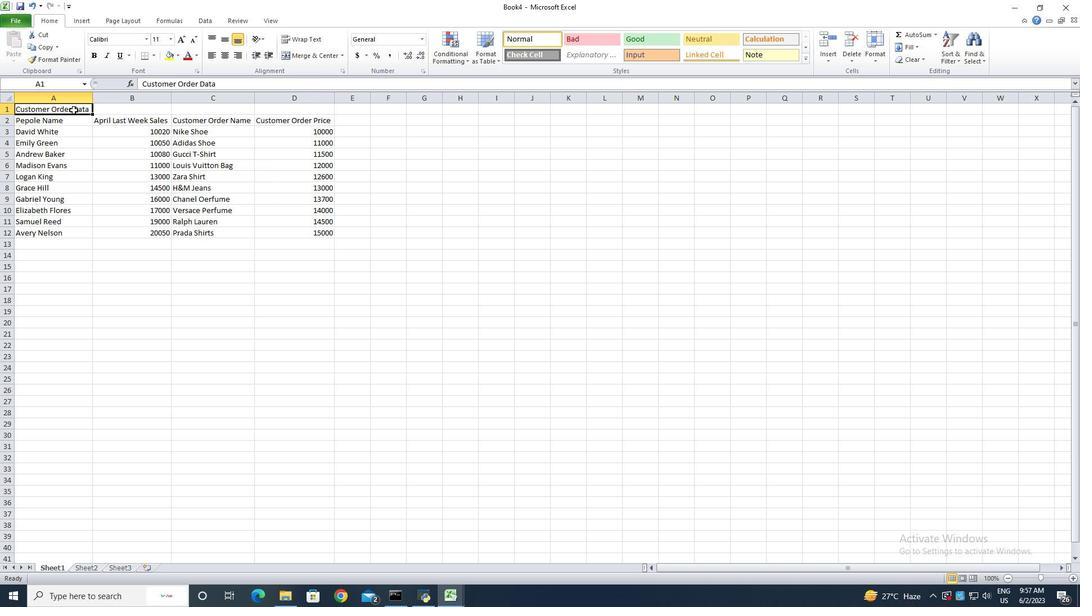 
Action: Mouse pressed left at (74, 110)
Screenshot: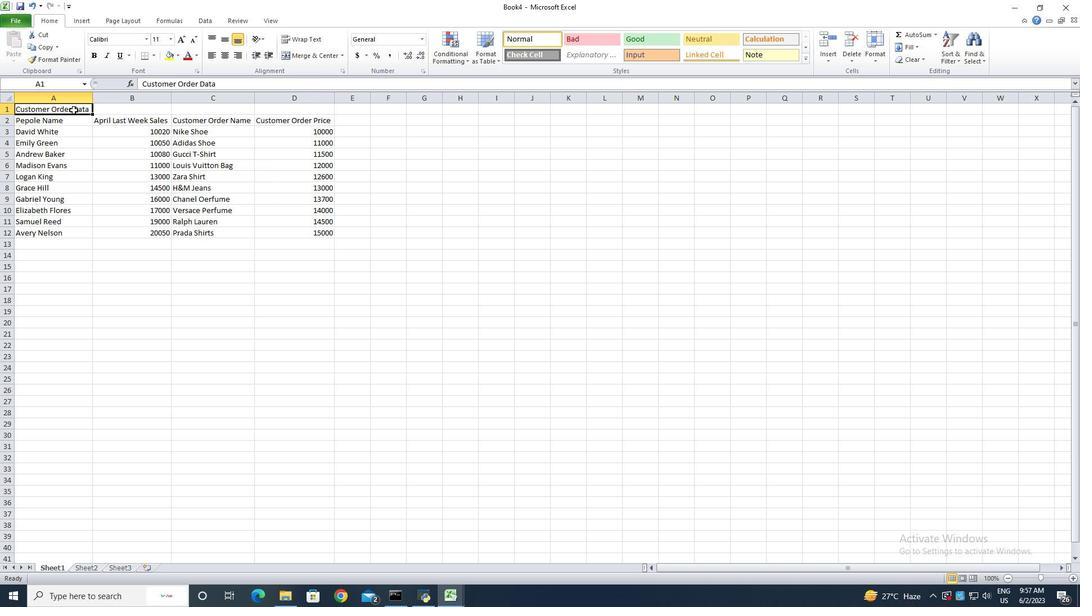 
Action: Mouse moved to (321, 53)
Screenshot: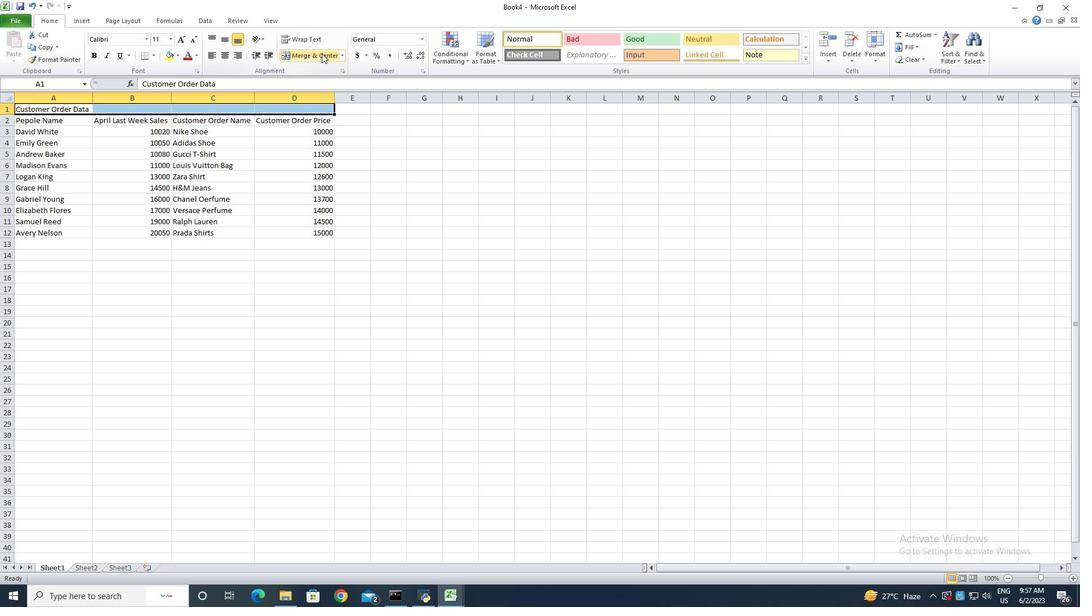 
Action: Mouse pressed left at (321, 53)
Screenshot: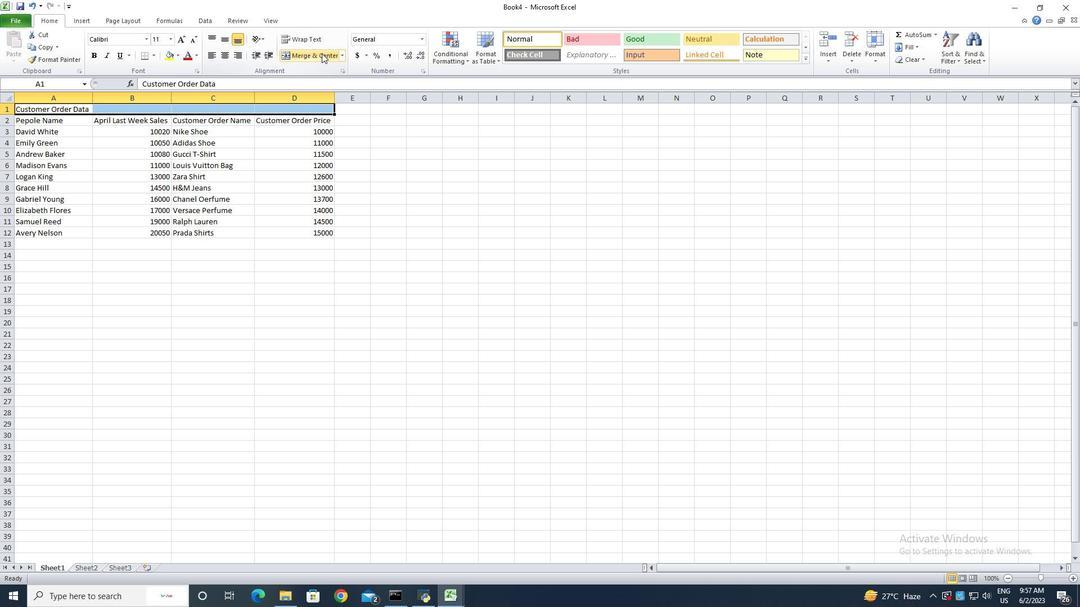
Action: Mouse moved to (16, 23)
Screenshot: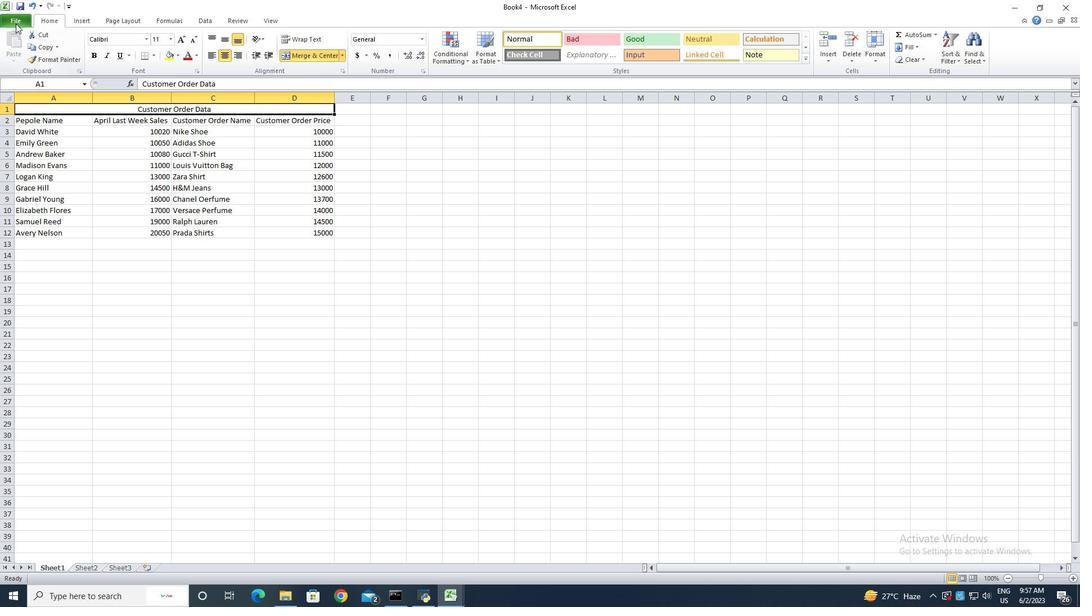 
Action: Mouse pressed left at (16, 23)
Screenshot: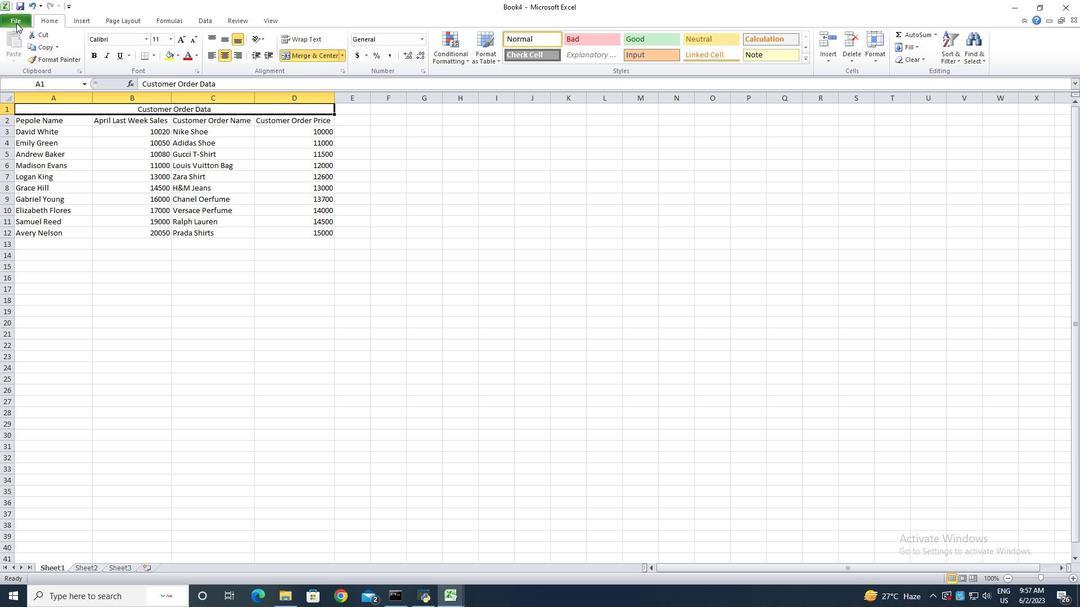 
Action: Mouse moved to (54, 59)
Screenshot: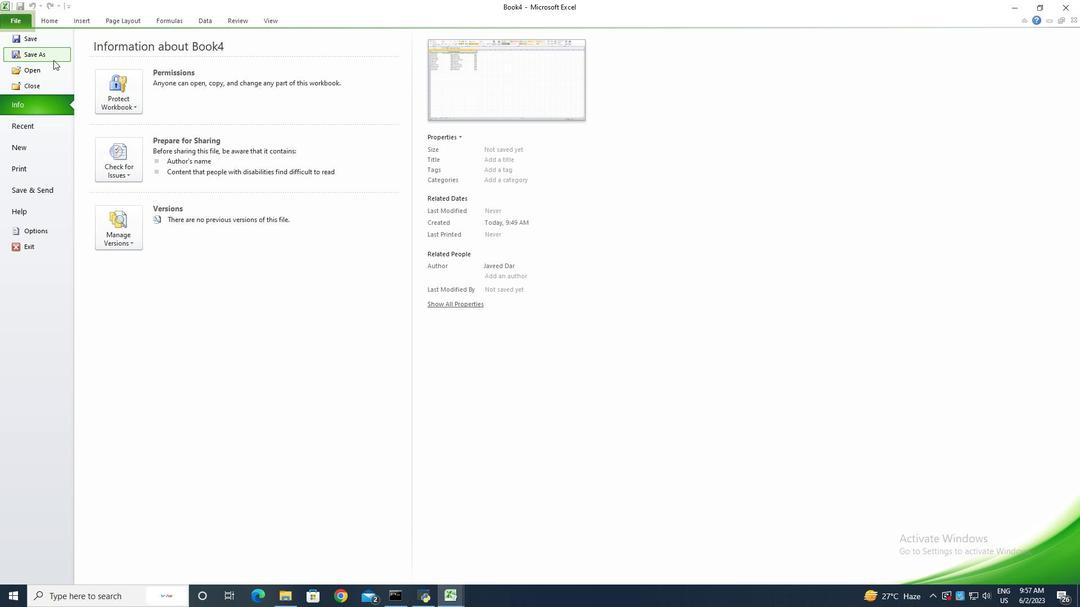 
Action: Mouse pressed left at (54, 59)
Screenshot: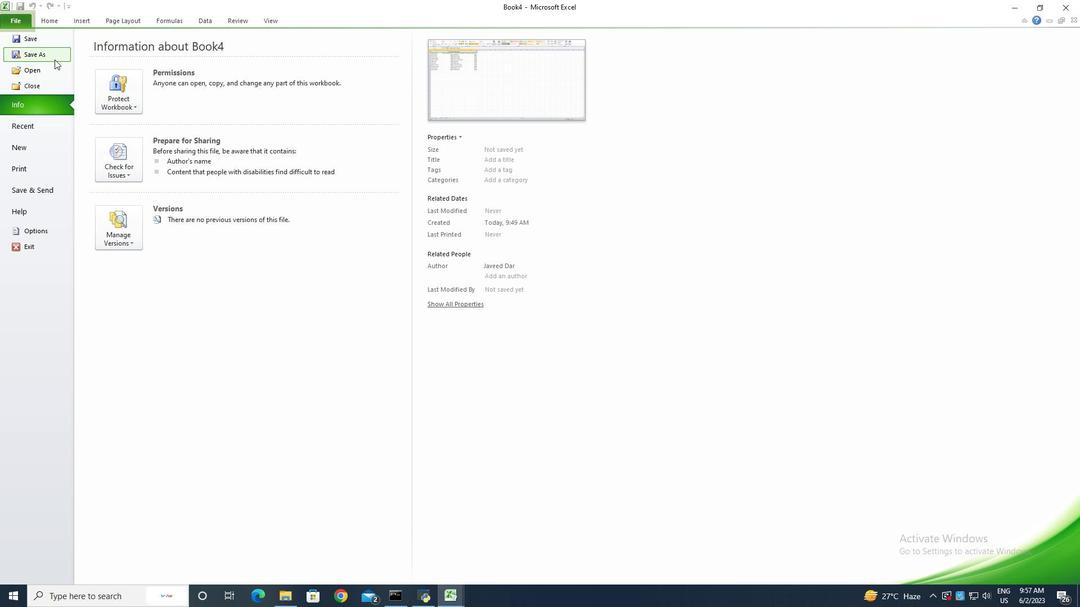 
Action: Key pressed <Key.shift>Sales<Key.shift>Trenda<Key.backspace>s<Key.shift_r>_2024<Key.enter>
Screenshot: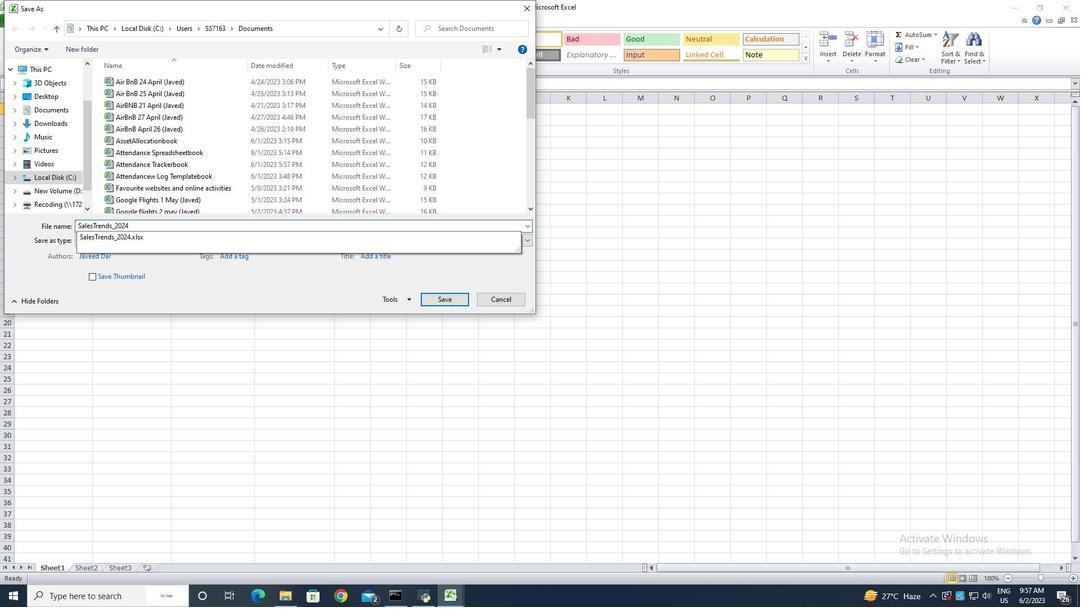 
Action: Mouse moved to (626, 306)
Screenshot: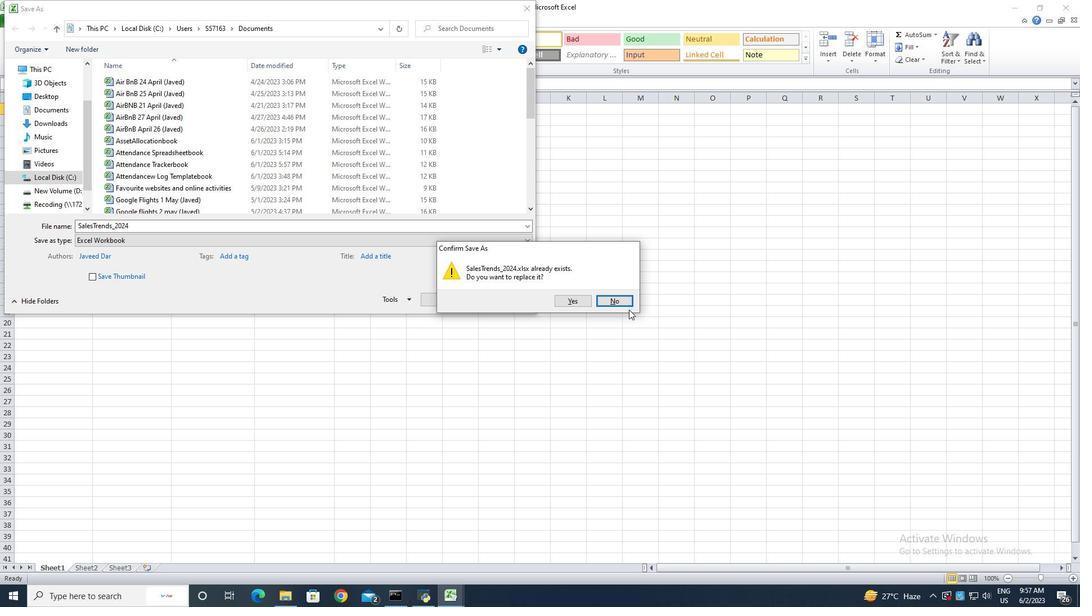 
Action: Mouse pressed left at (626, 306)
Screenshot: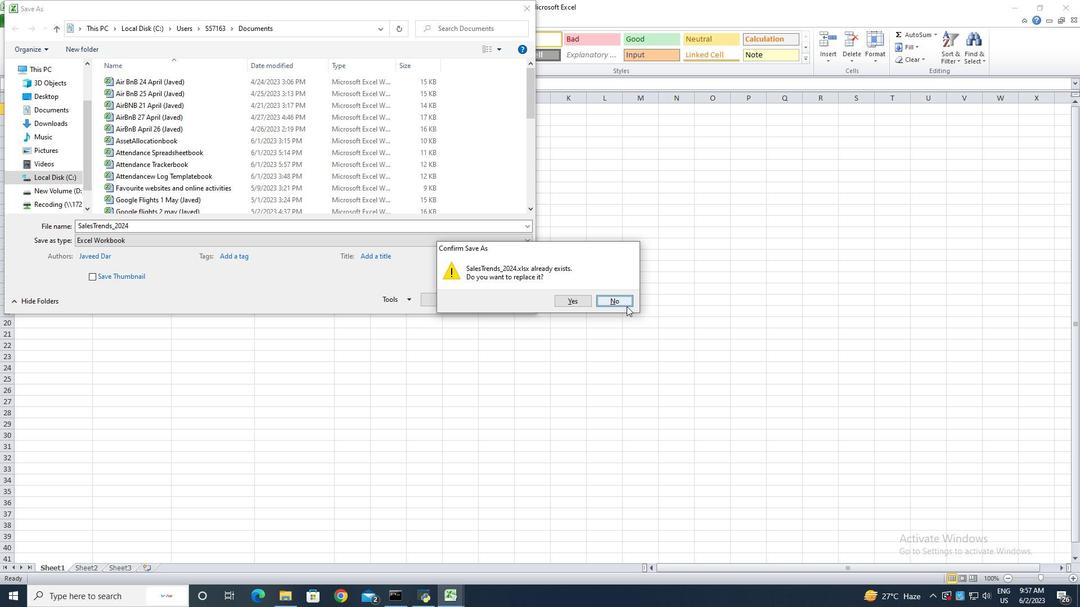 
Action: Mouse moved to (155, 226)
Screenshot: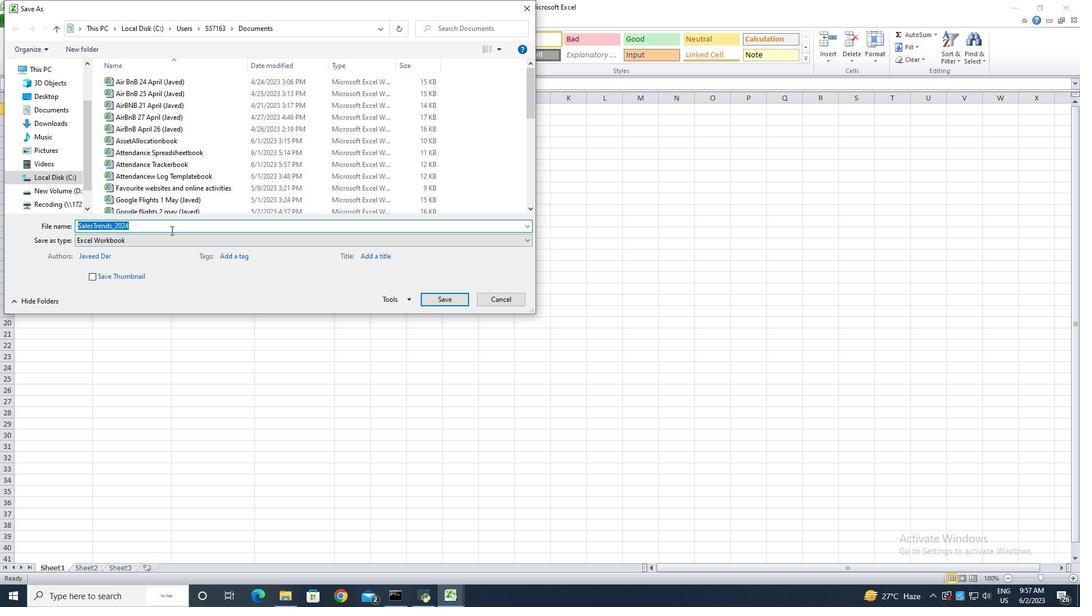 
Action: Mouse pressed left at (155, 226)
Screenshot: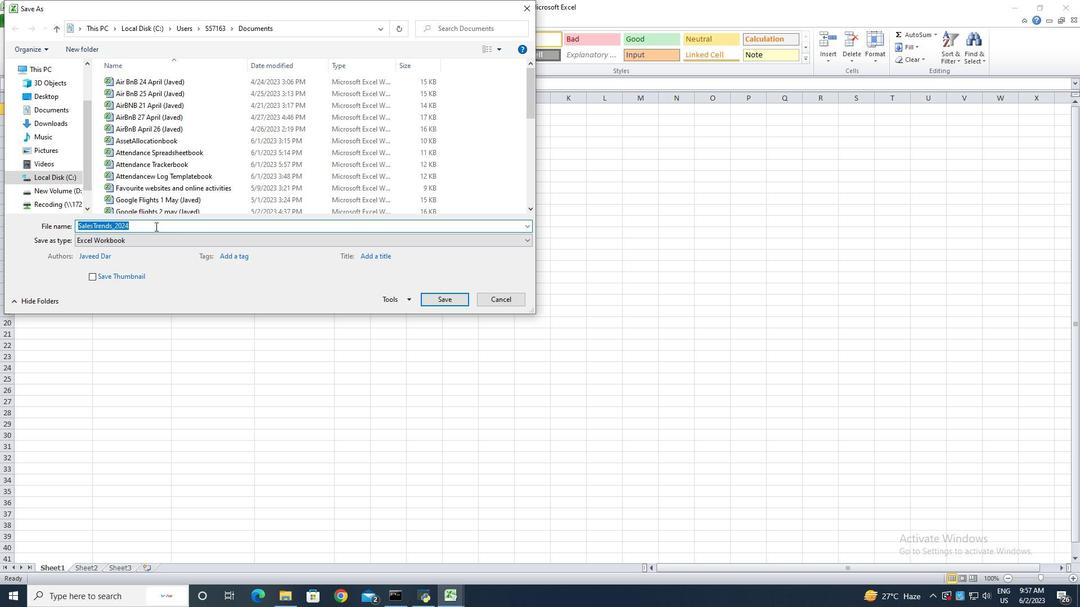 
Action: Mouse moved to (93, 226)
Screenshot: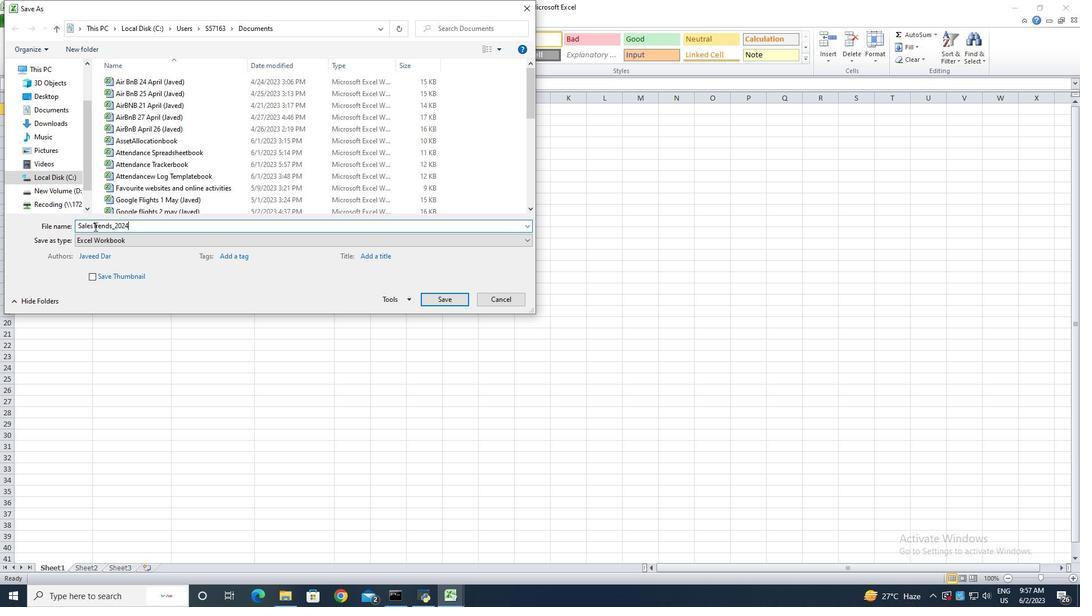 
Action: Mouse pressed left at (93, 226)
Screenshot: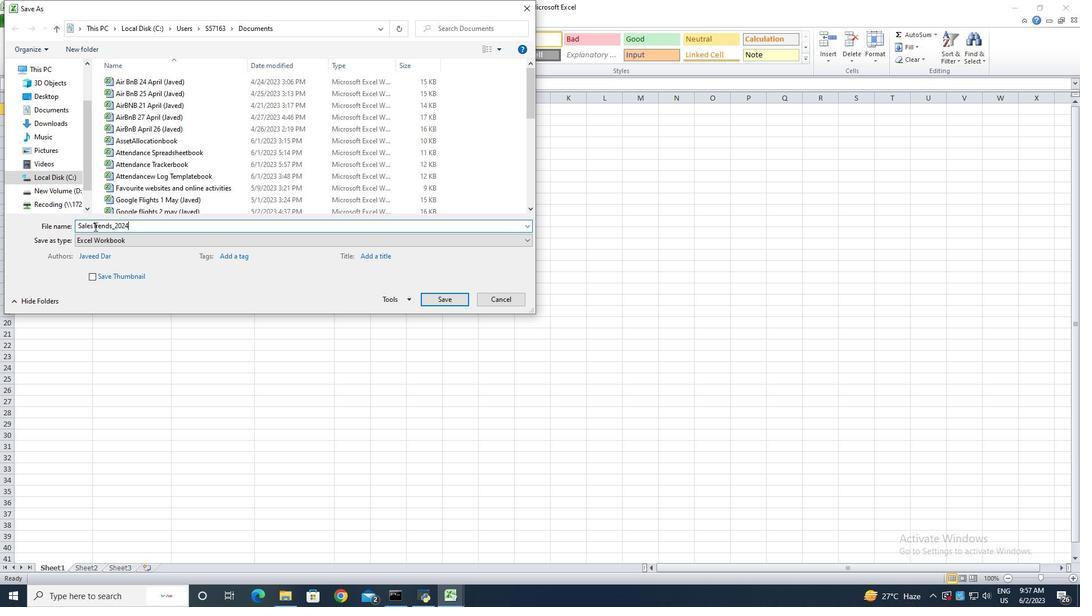 
Action: Mouse moved to (124, 222)
Screenshot: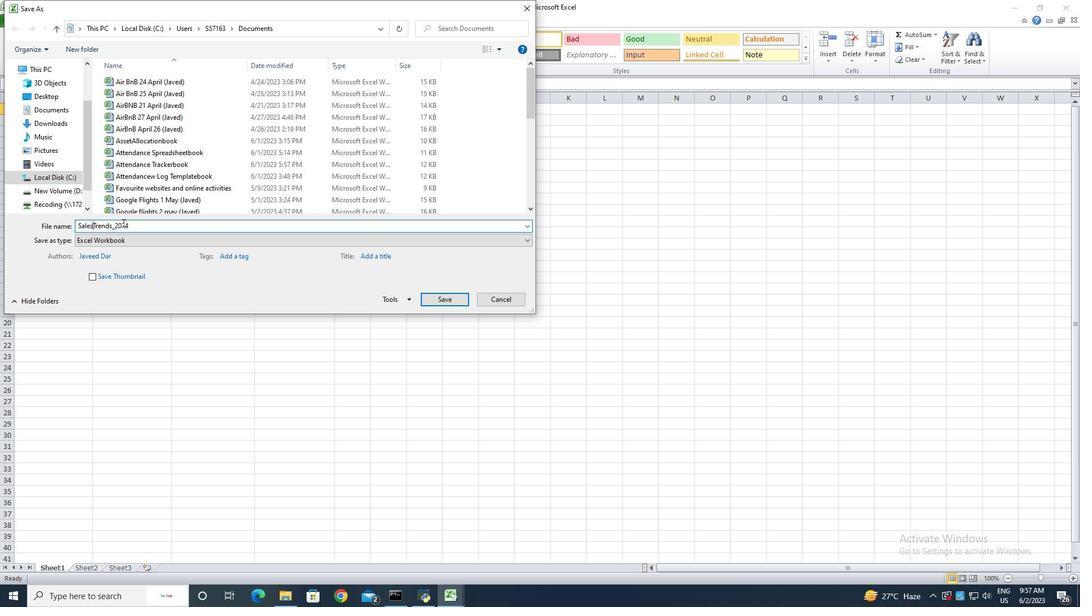 
Action: Key pressed <Key.space>
Screenshot: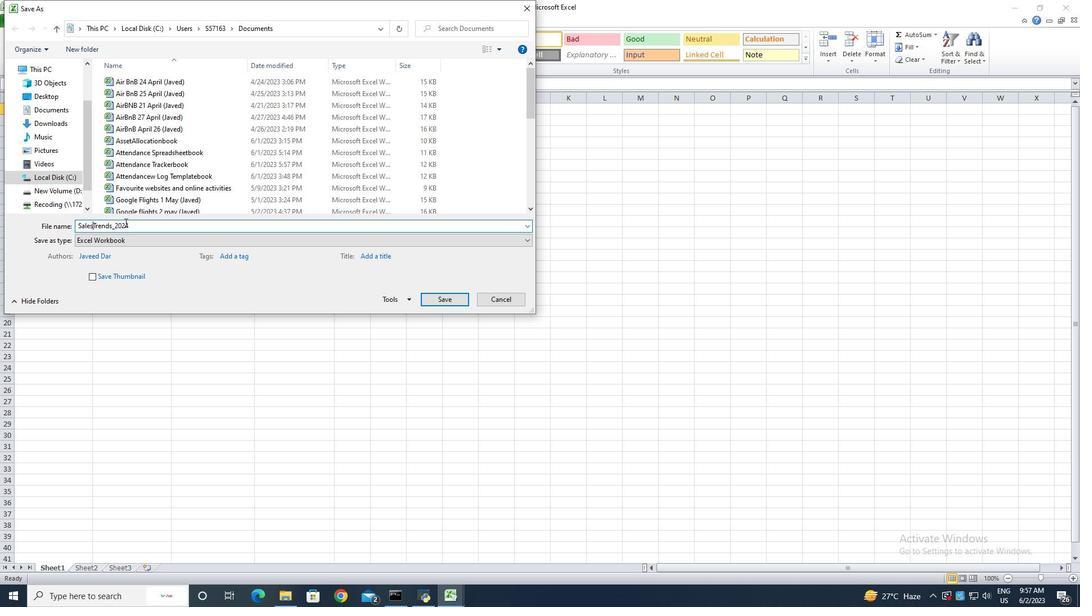 
Action: Mouse moved to (442, 300)
Screenshot: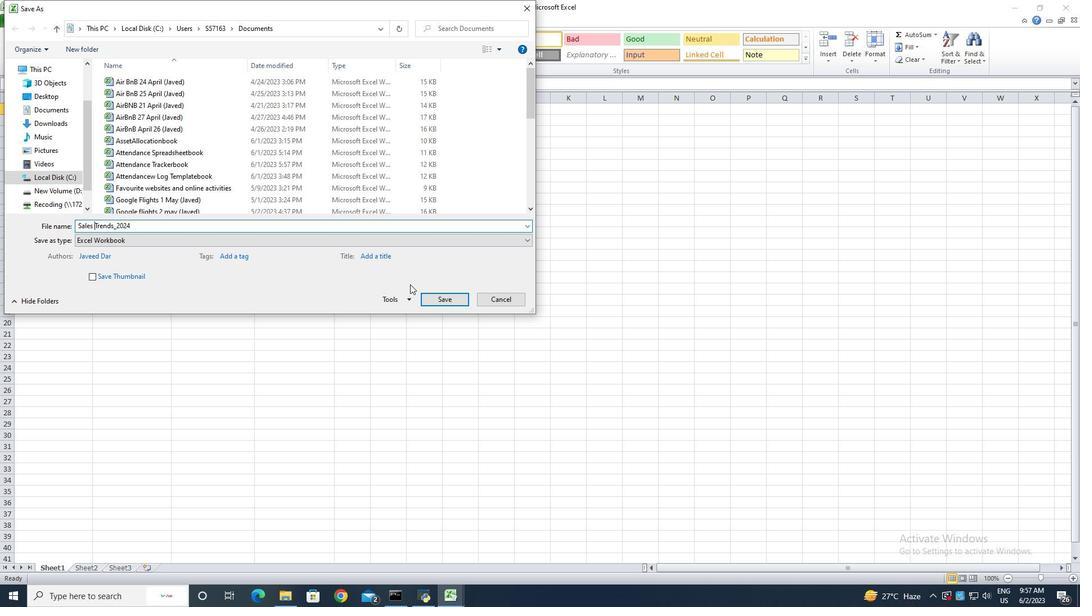 
Action: Mouse pressed left at (442, 300)
Screenshot: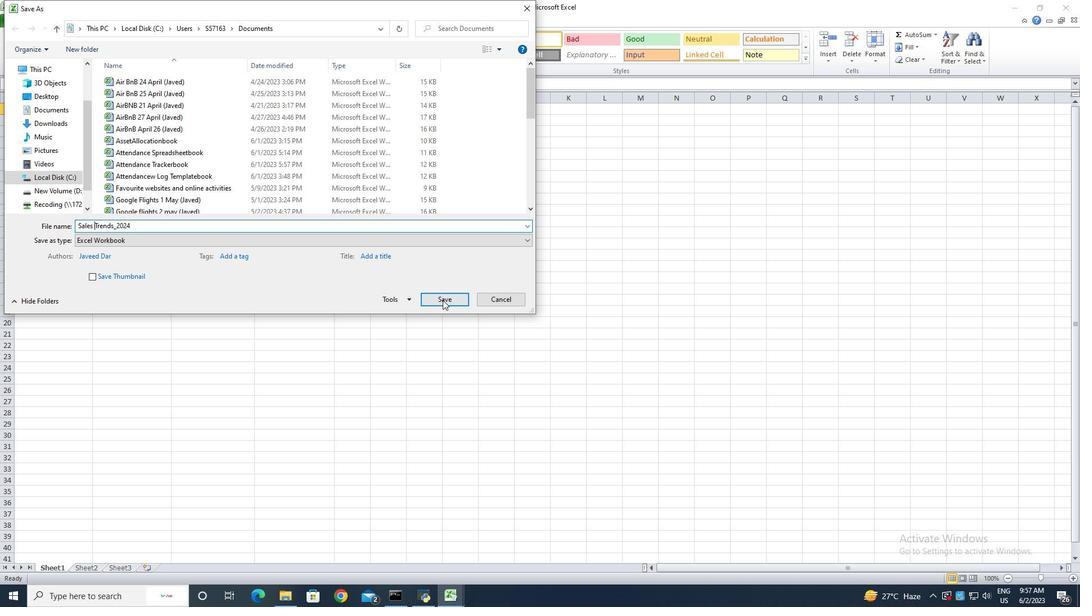 
Action: Key pressed ctrl+S<'\x13'><'\x13'>
Screenshot: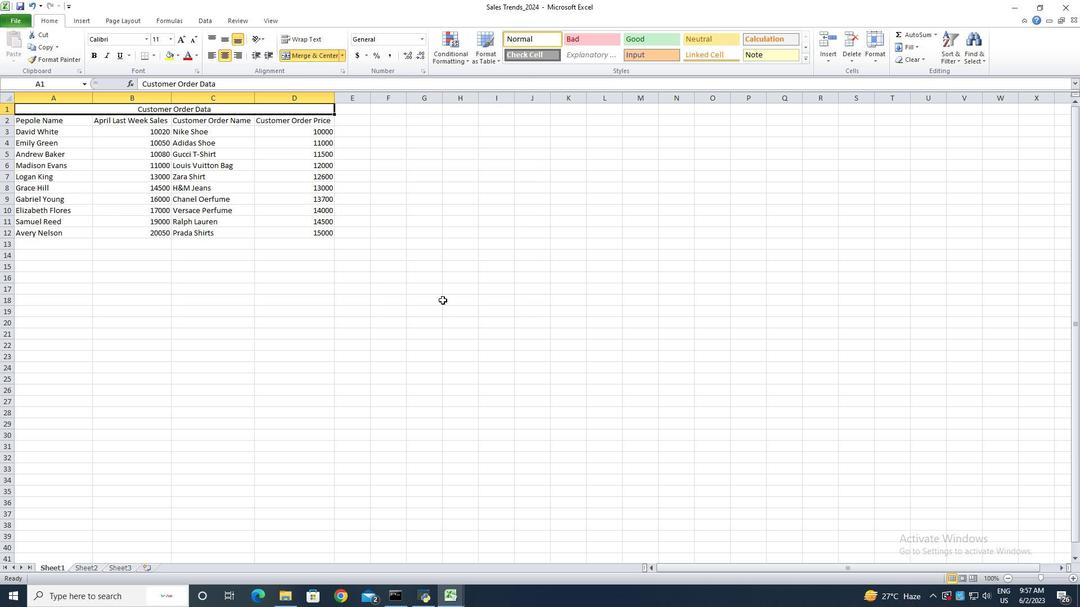 
